 Task: Look for space in Nirasaki, Japan from 22nd June, 2023 to 30th June, 2023 for 2 adults in price range Rs.7000 to Rs.15000. Place can be entire place with 1  bedroom having 1 bed and 1 bathroom. Property type can be house, flat, guest house, hotel. Booking option can be shelf check-in. Required host language is English.
Action: Mouse moved to (448, 114)
Screenshot: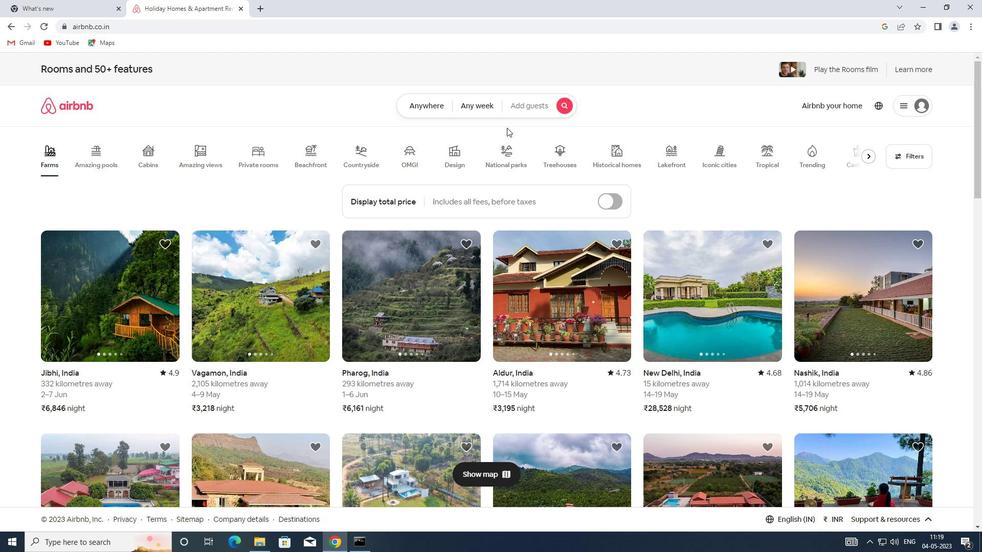 
Action: Mouse pressed left at (448, 114)
Screenshot: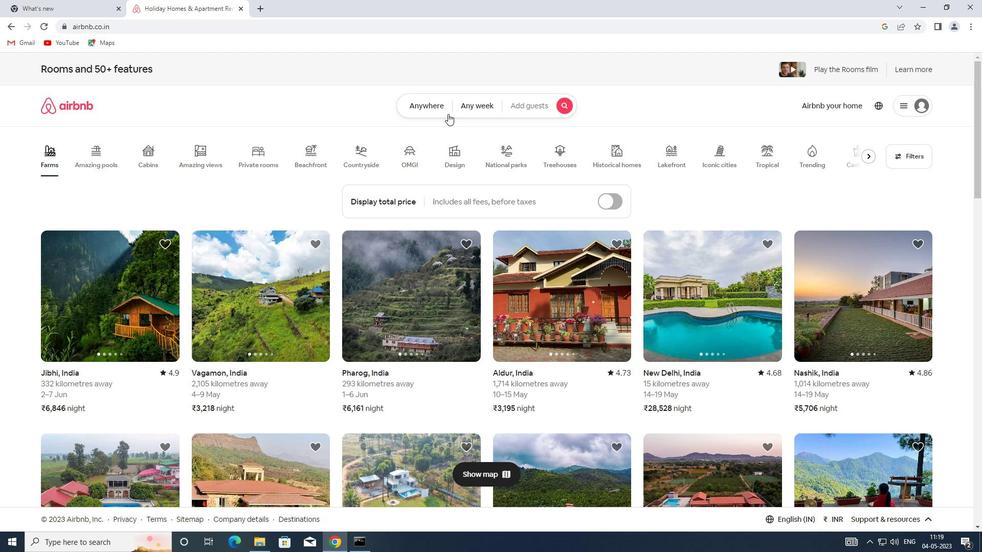 
Action: Mouse moved to (375, 147)
Screenshot: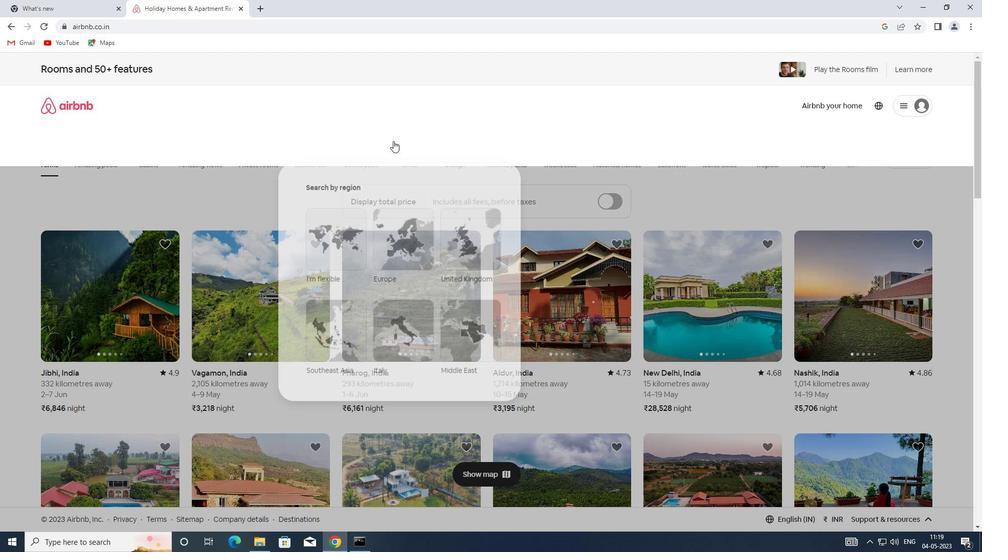 
Action: Mouse pressed left at (375, 147)
Screenshot: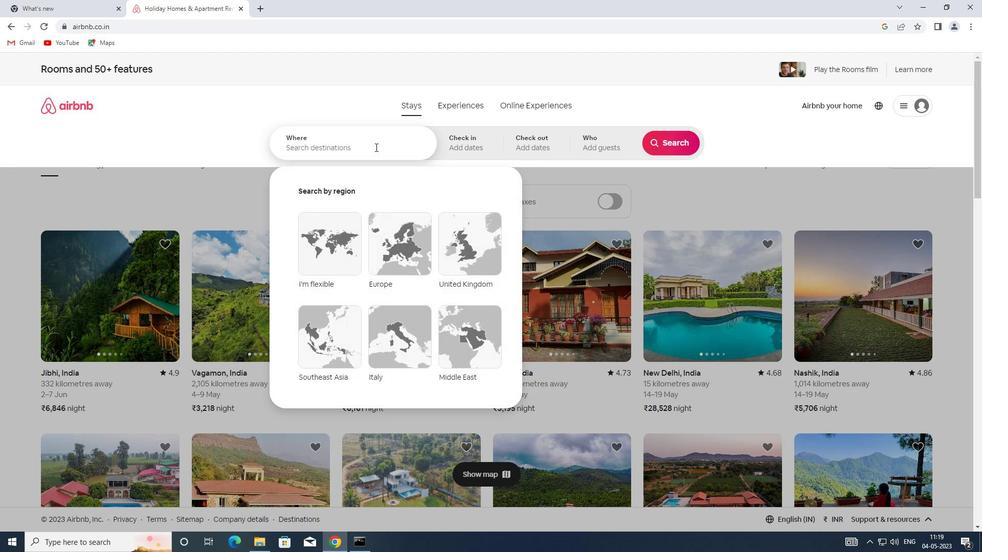 
Action: Key pressed <Key.shift>NIRASAKI,<Key.shift>JAPAN
Screenshot: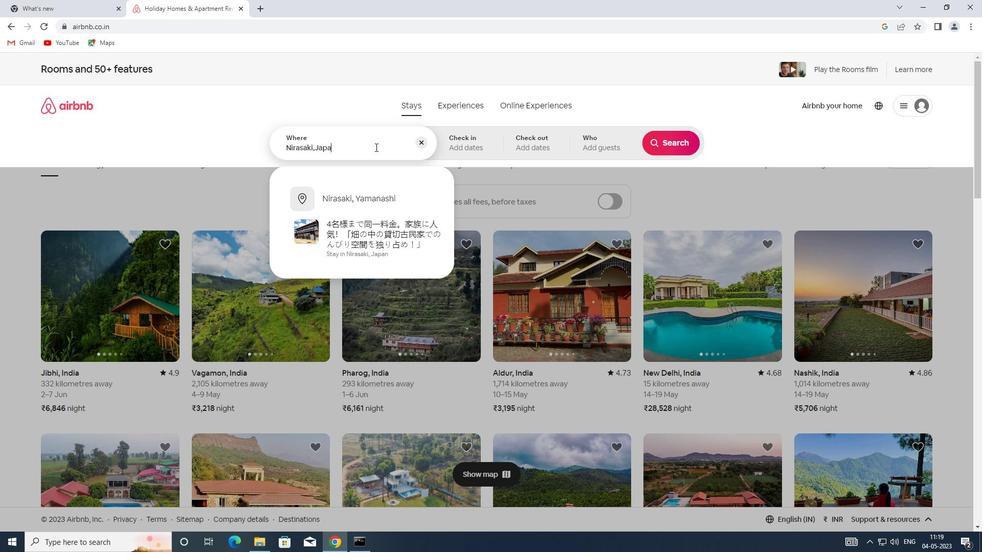 
Action: Mouse moved to (464, 141)
Screenshot: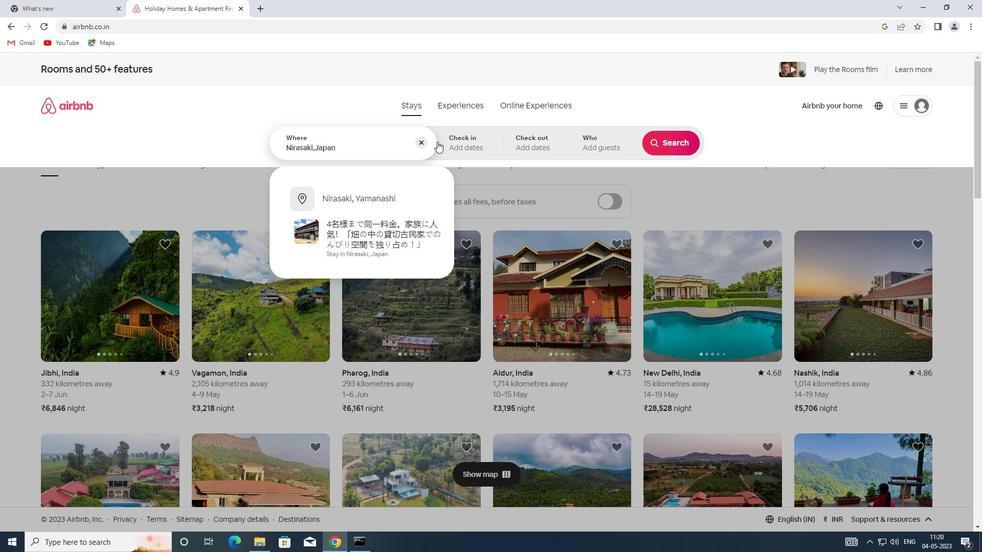 
Action: Mouse pressed left at (464, 141)
Screenshot: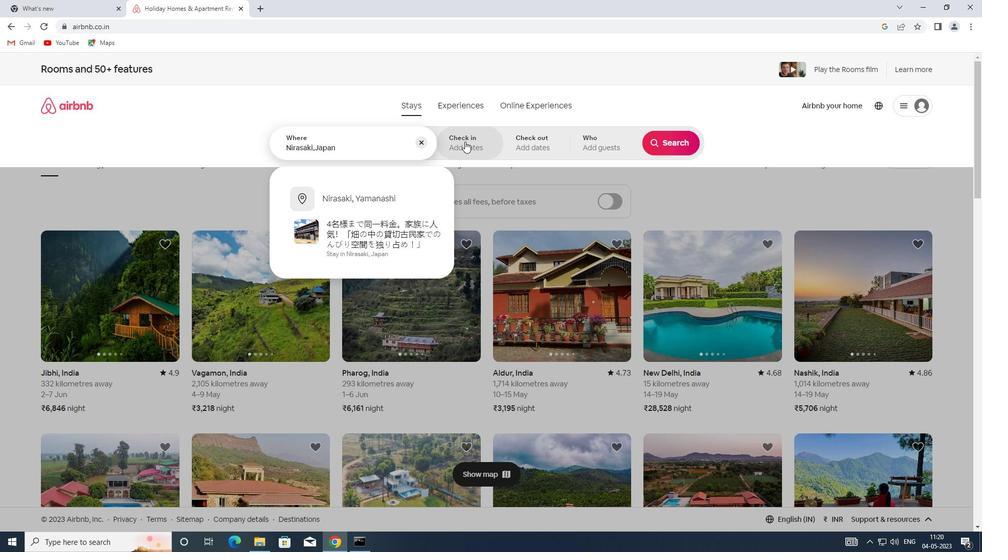 
Action: Mouse moved to (611, 347)
Screenshot: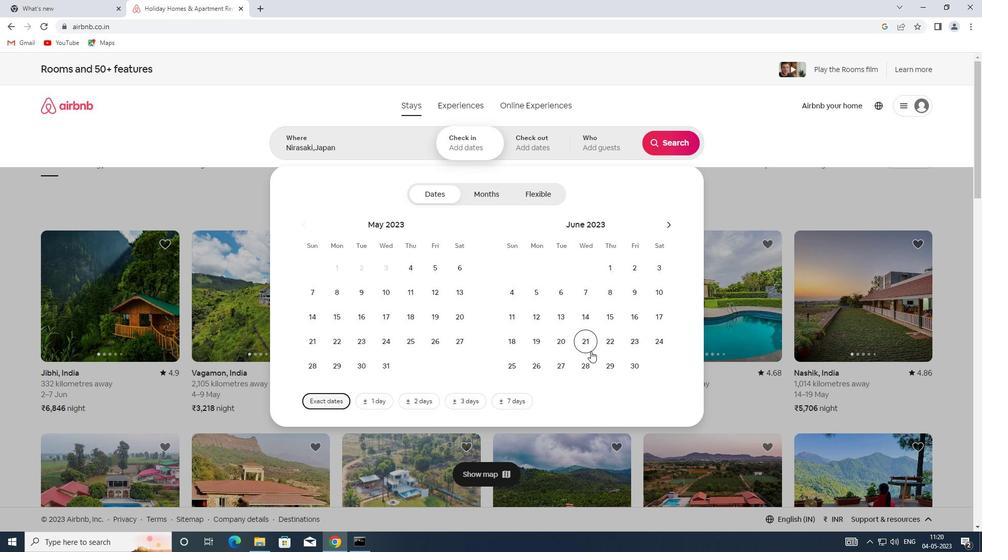 
Action: Mouse pressed left at (611, 347)
Screenshot: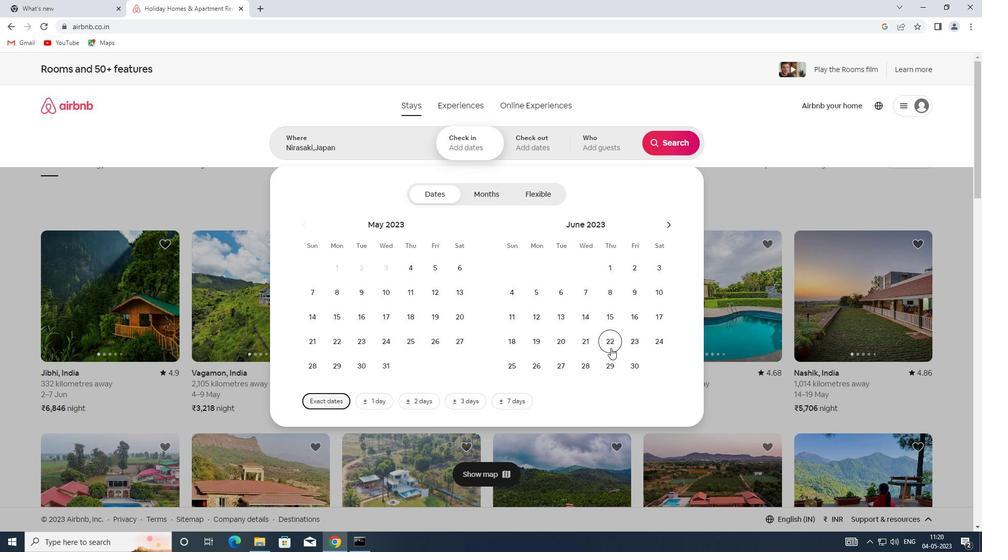 
Action: Mouse moved to (635, 366)
Screenshot: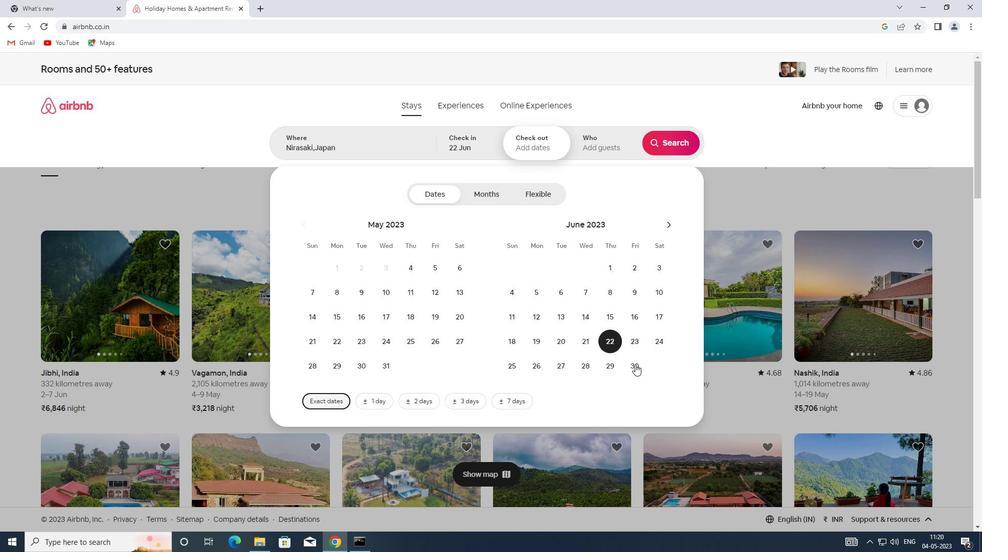 
Action: Mouse pressed left at (635, 366)
Screenshot: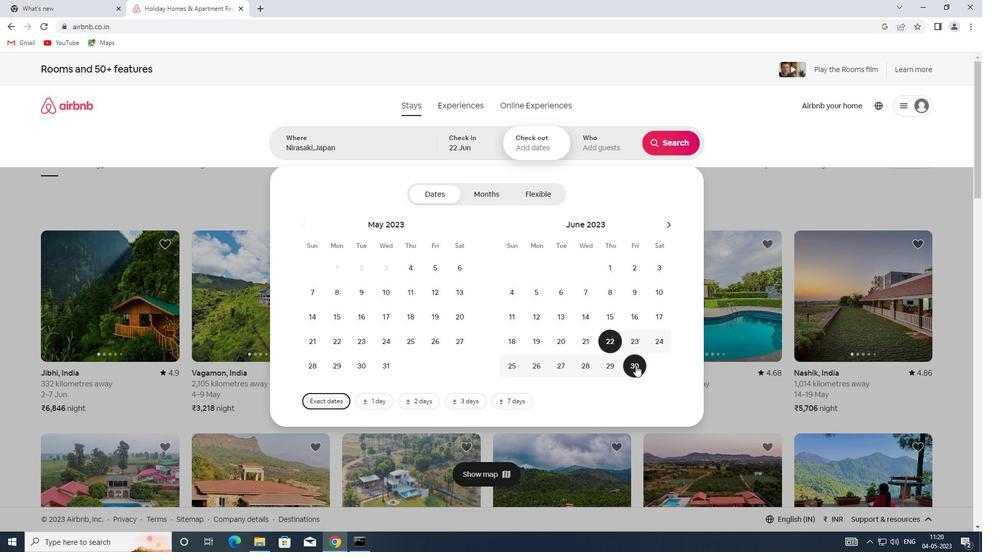 
Action: Mouse moved to (609, 149)
Screenshot: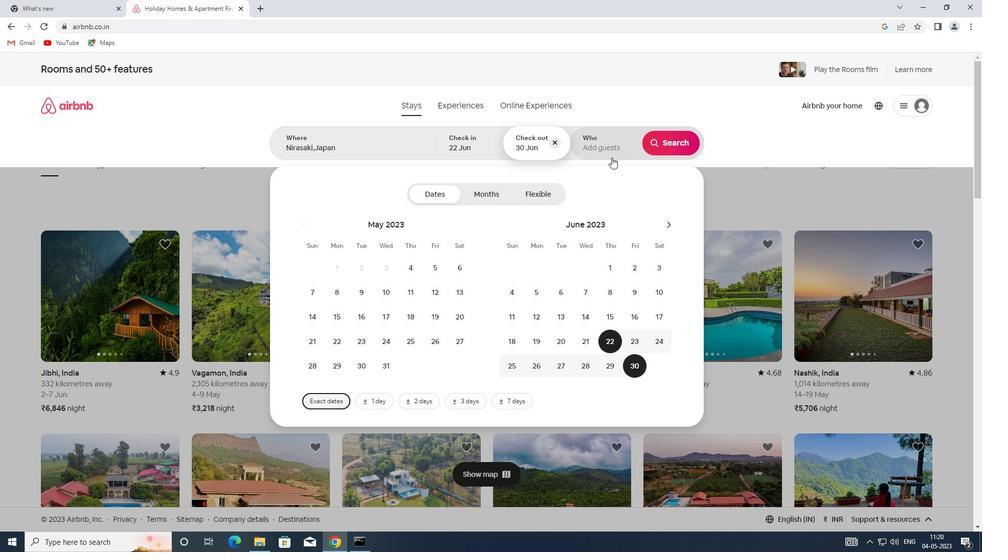 
Action: Mouse pressed left at (609, 149)
Screenshot: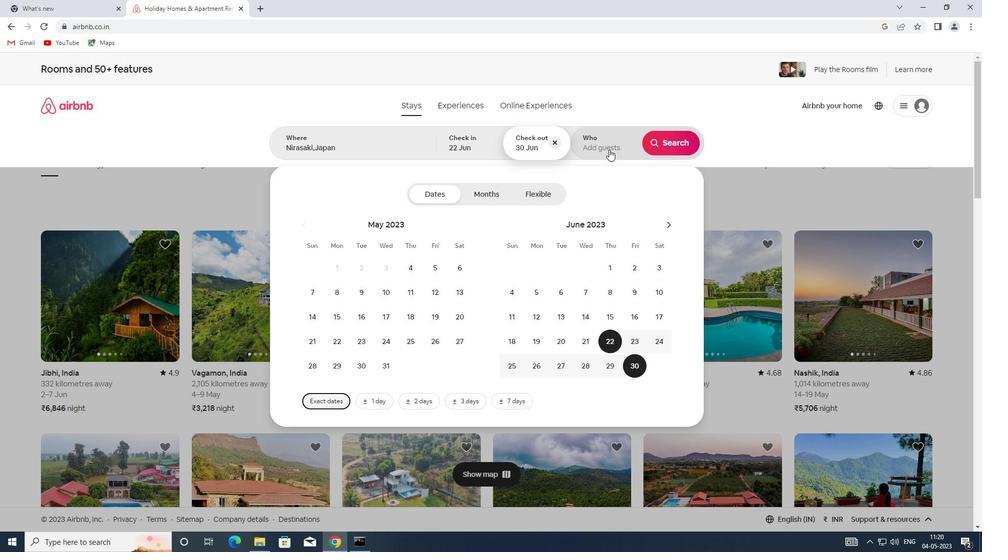 
Action: Mouse moved to (671, 198)
Screenshot: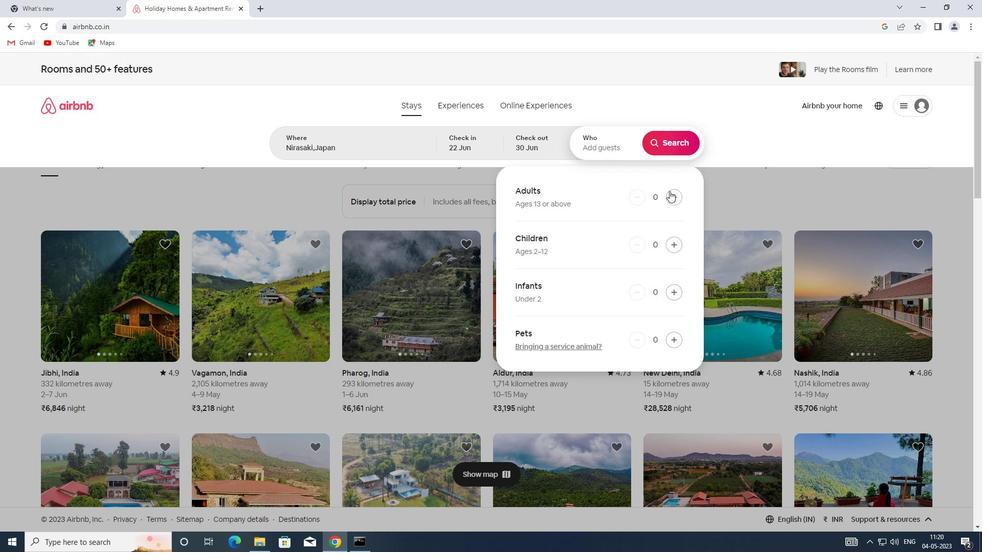 
Action: Mouse pressed left at (671, 198)
Screenshot: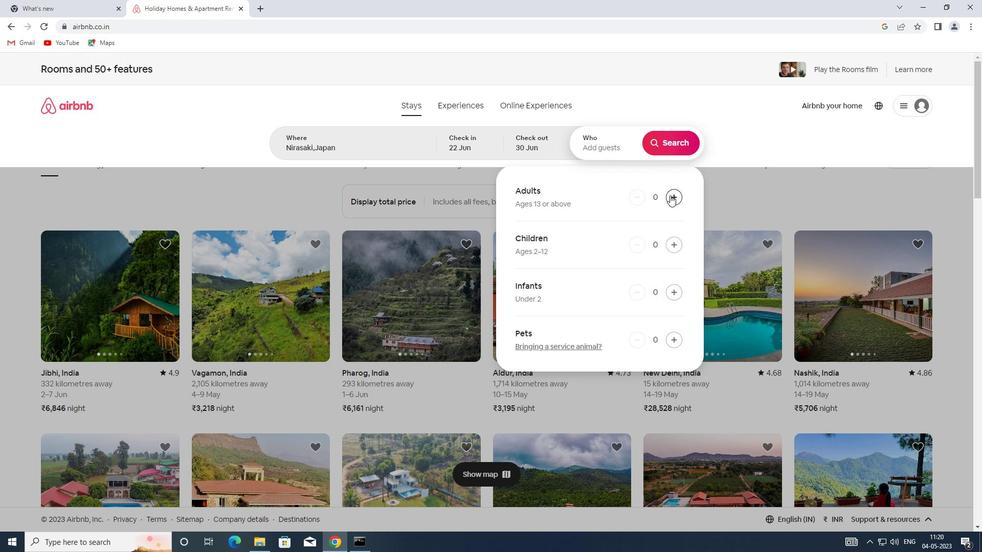 
Action: Mouse pressed left at (671, 198)
Screenshot: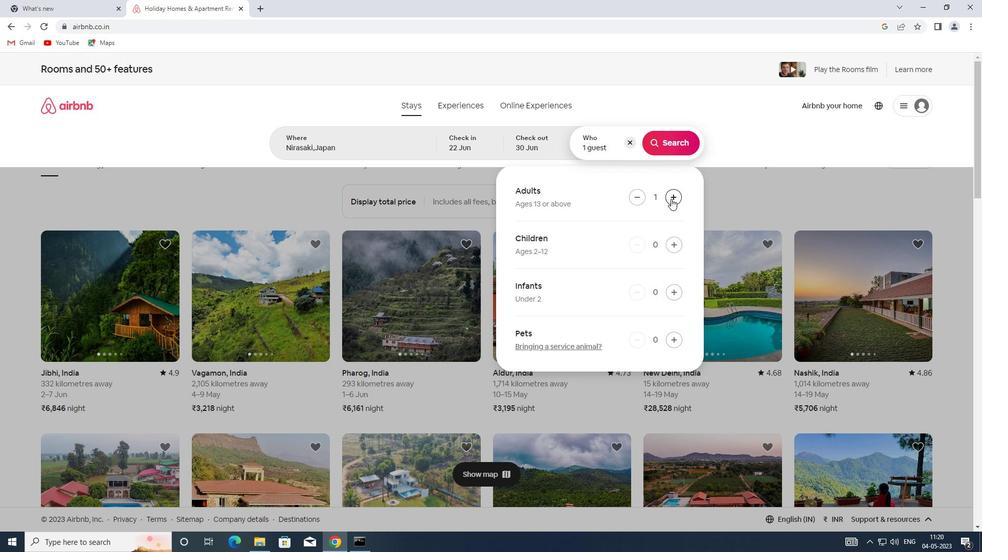 
Action: Mouse moved to (669, 144)
Screenshot: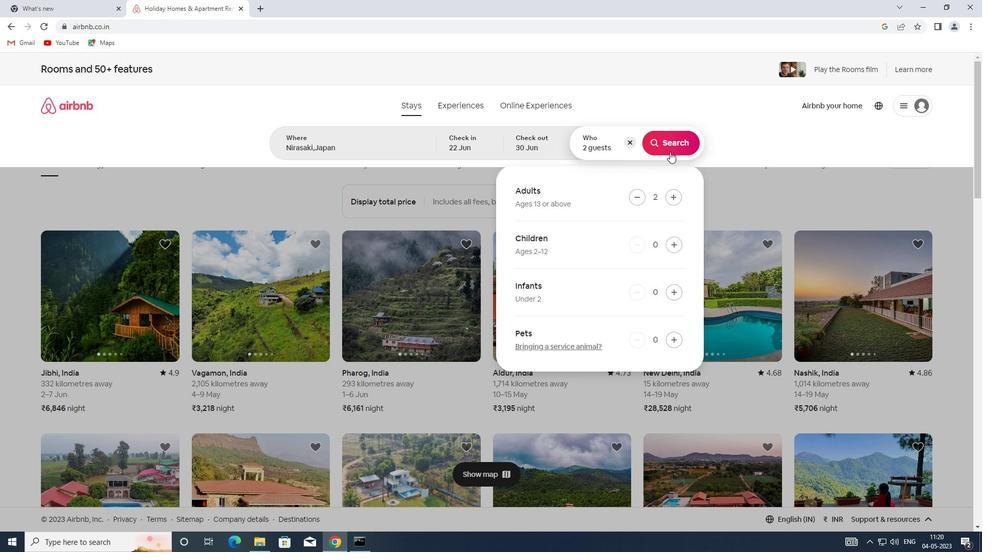 
Action: Mouse pressed left at (669, 144)
Screenshot: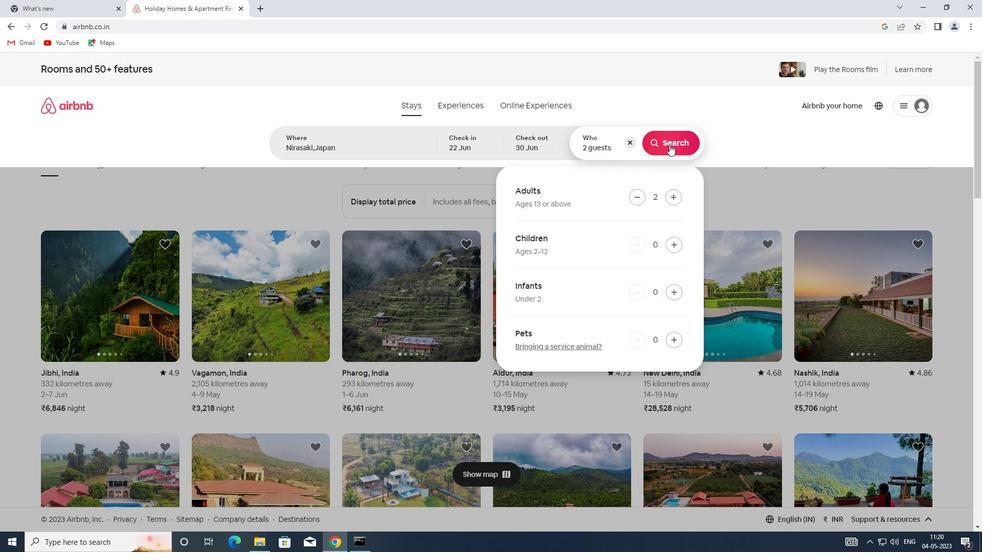 
Action: Mouse moved to (937, 112)
Screenshot: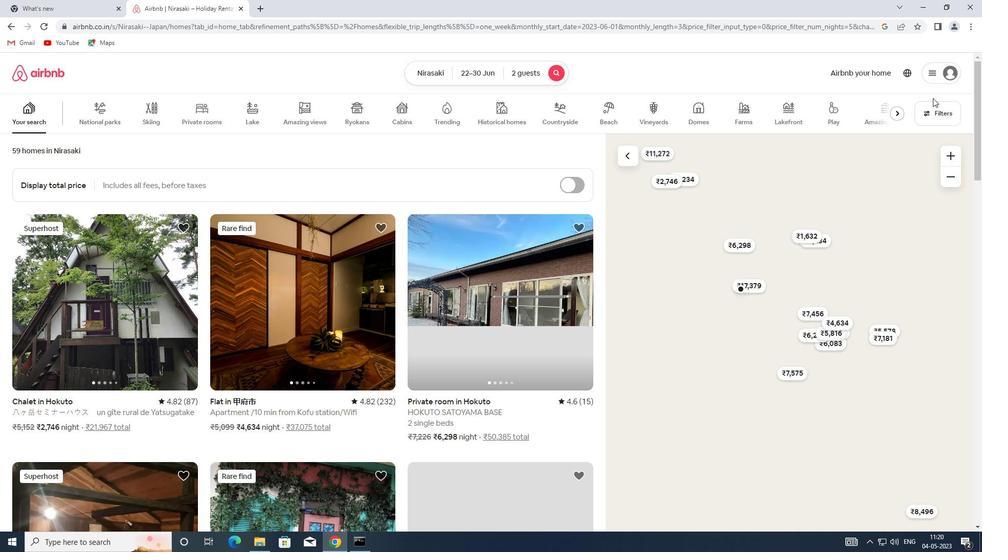 
Action: Mouse pressed left at (937, 112)
Screenshot: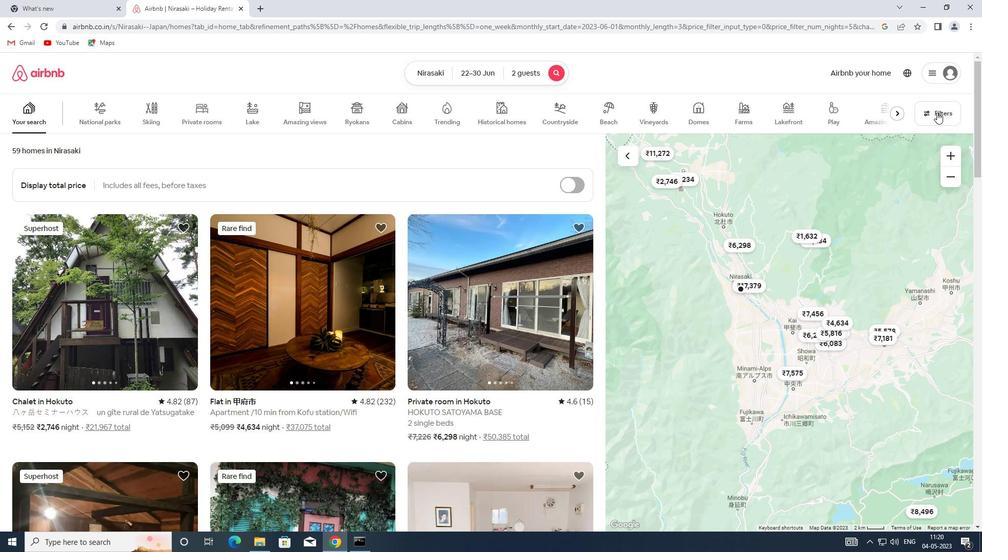 
Action: Mouse moved to (371, 243)
Screenshot: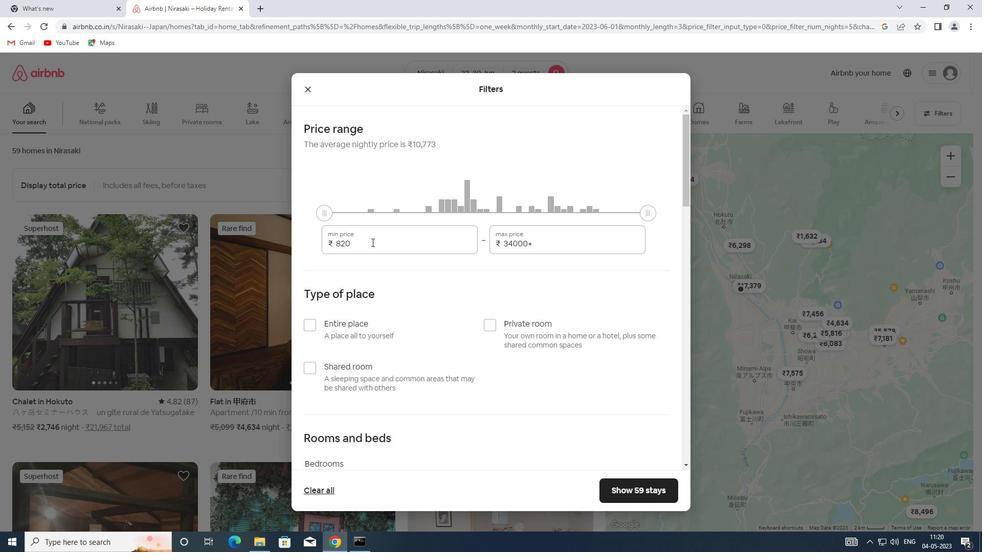 
Action: Mouse pressed left at (371, 243)
Screenshot: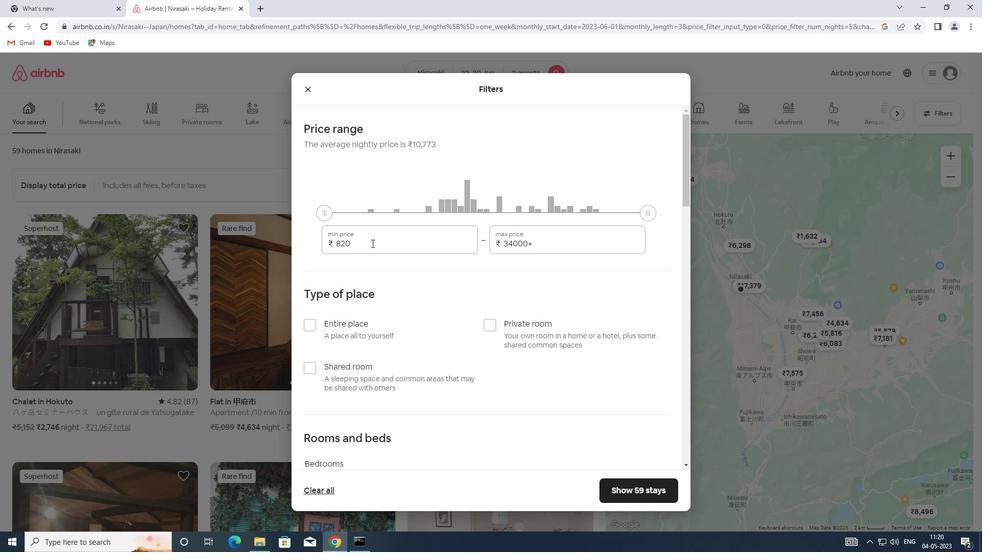 
Action: Mouse moved to (303, 242)
Screenshot: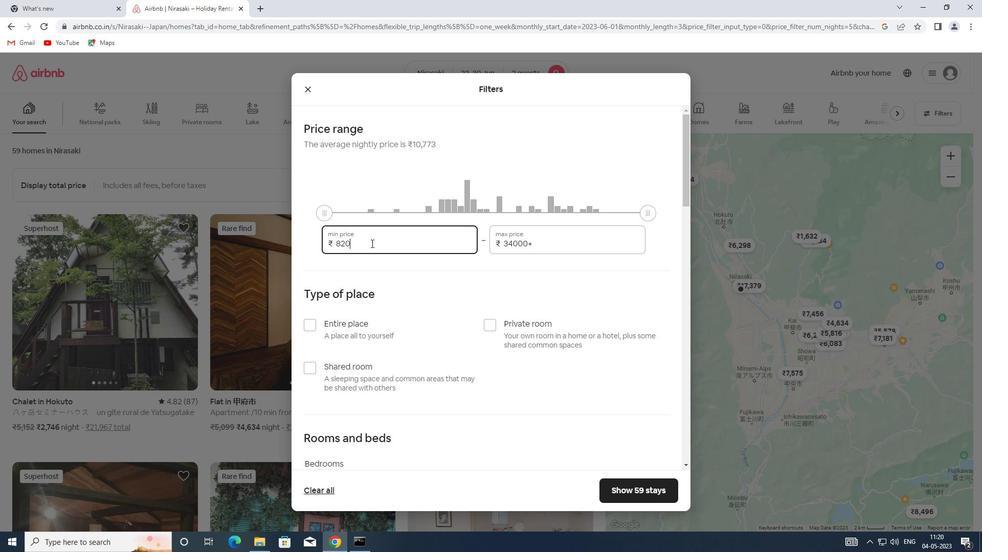 
Action: Key pressed 7000
Screenshot: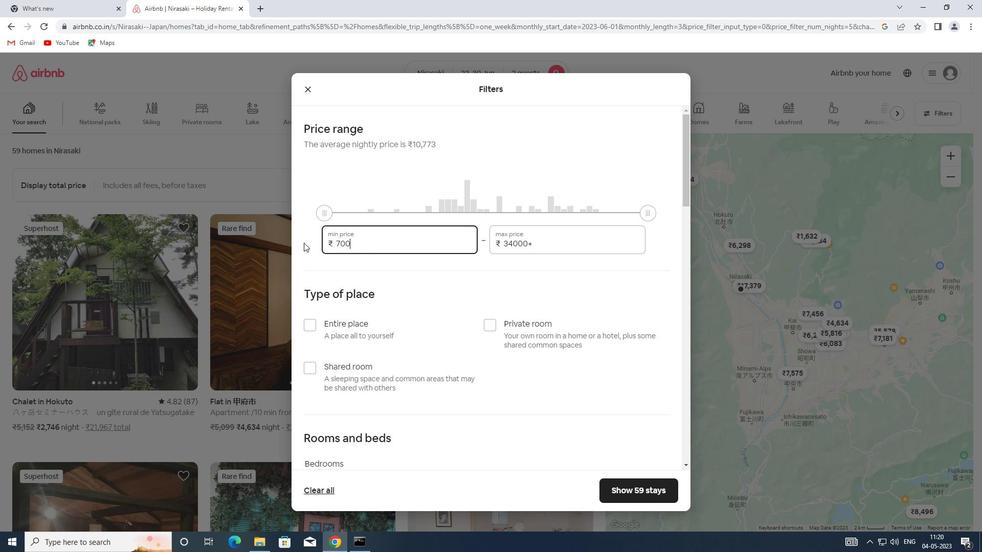 
Action: Mouse moved to (543, 244)
Screenshot: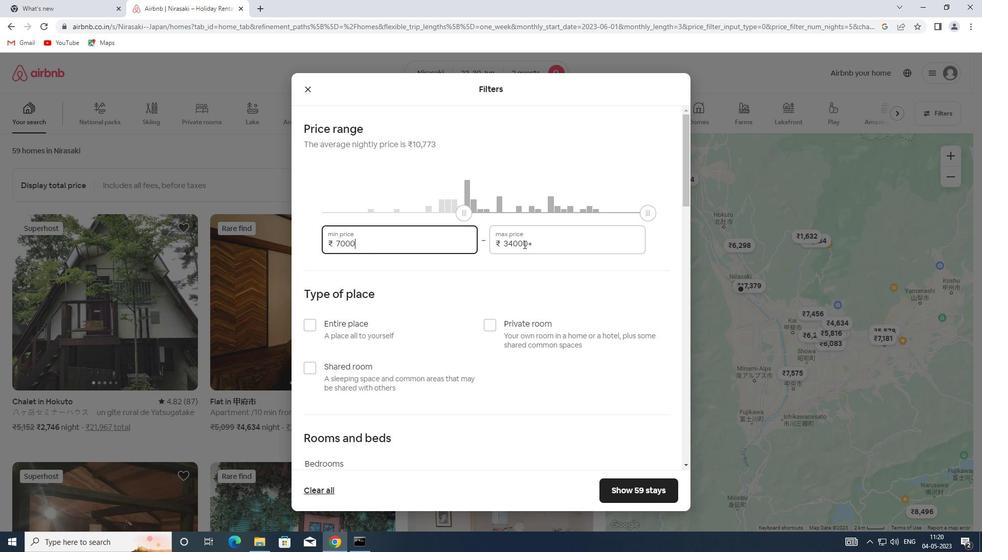 
Action: Mouse pressed left at (543, 244)
Screenshot: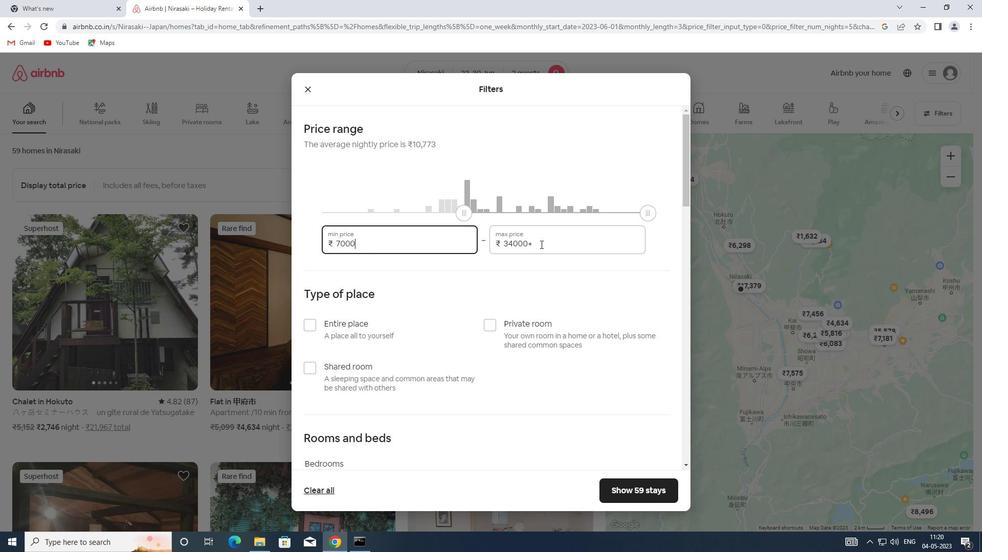 
Action: Mouse moved to (458, 243)
Screenshot: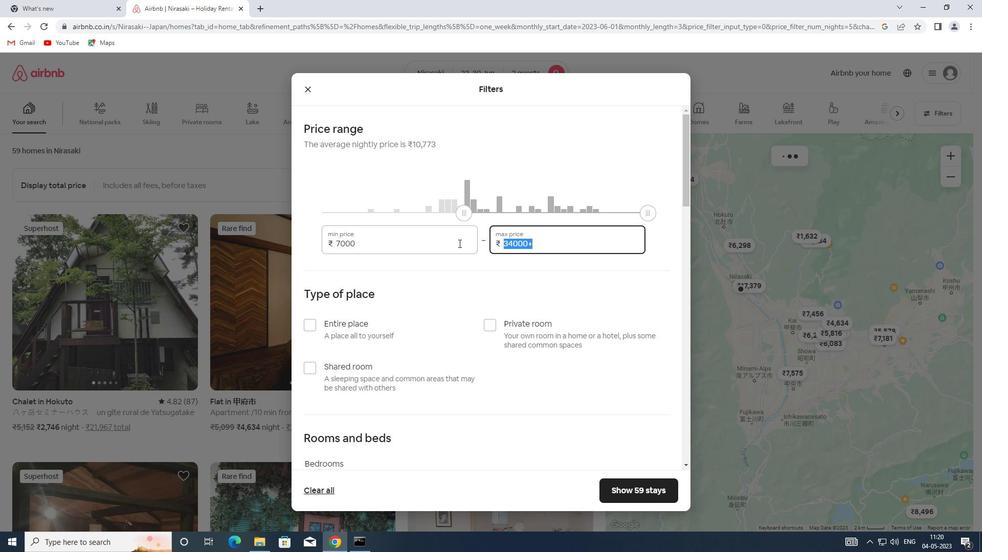 
Action: Key pressed 15000
Screenshot: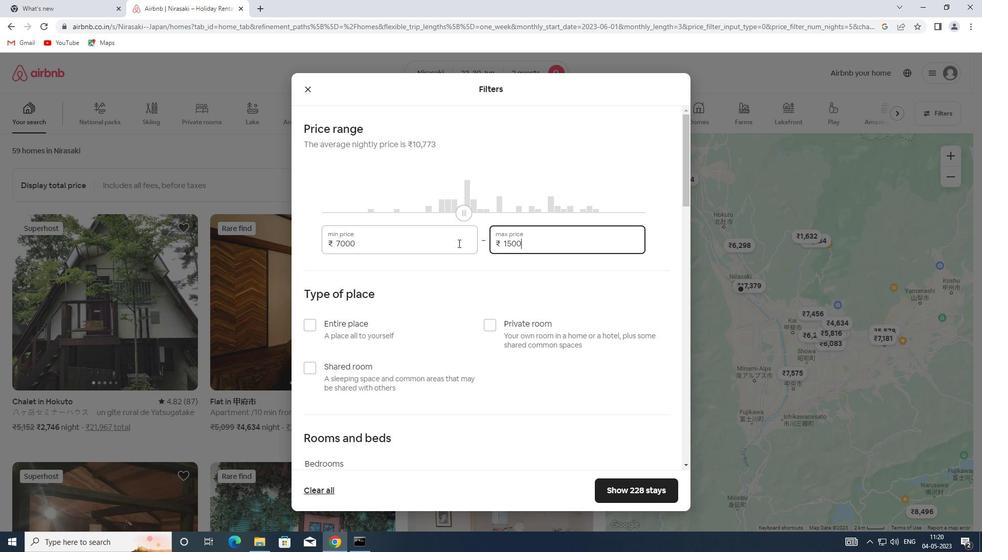 
Action: Mouse scrolled (458, 242) with delta (0, 0)
Screenshot: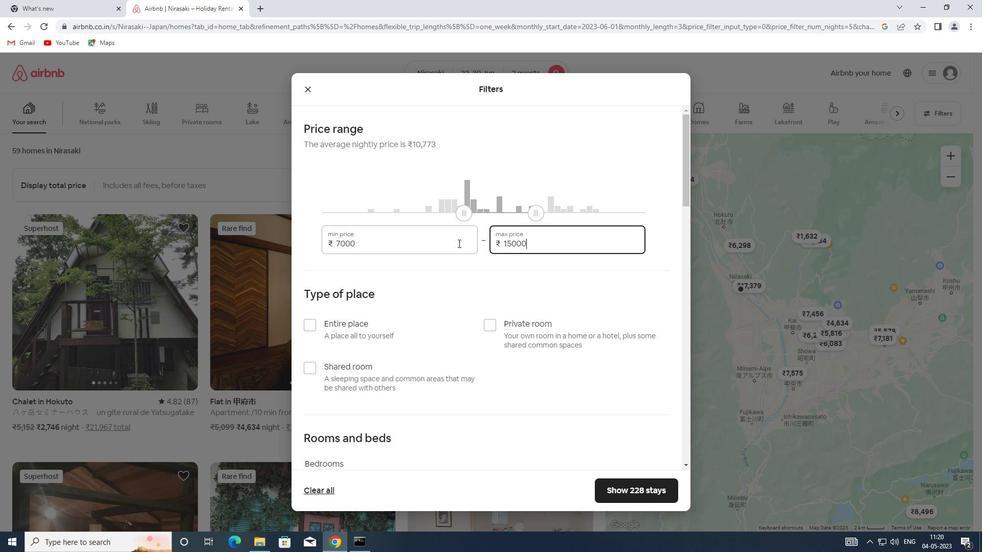 
Action: Mouse moved to (353, 280)
Screenshot: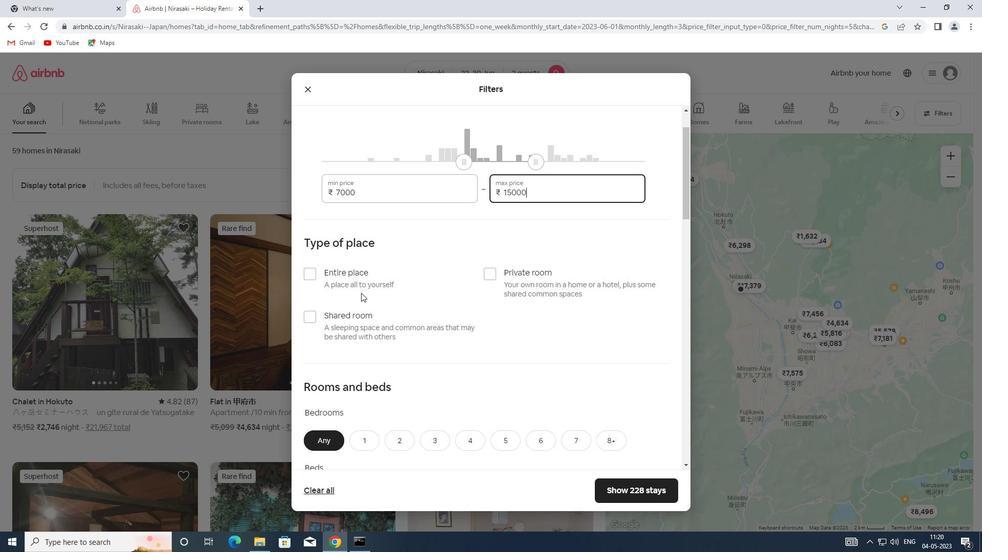 
Action: Mouse pressed left at (353, 280)
Screenshot: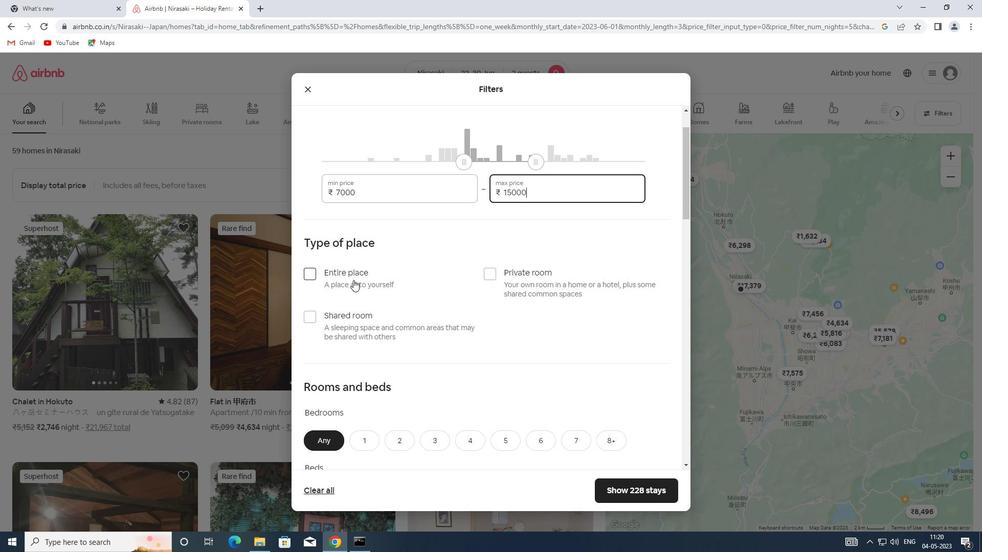 
Action: Mouse scrolled (353, 279) with delta (0, 0)
Screenshot: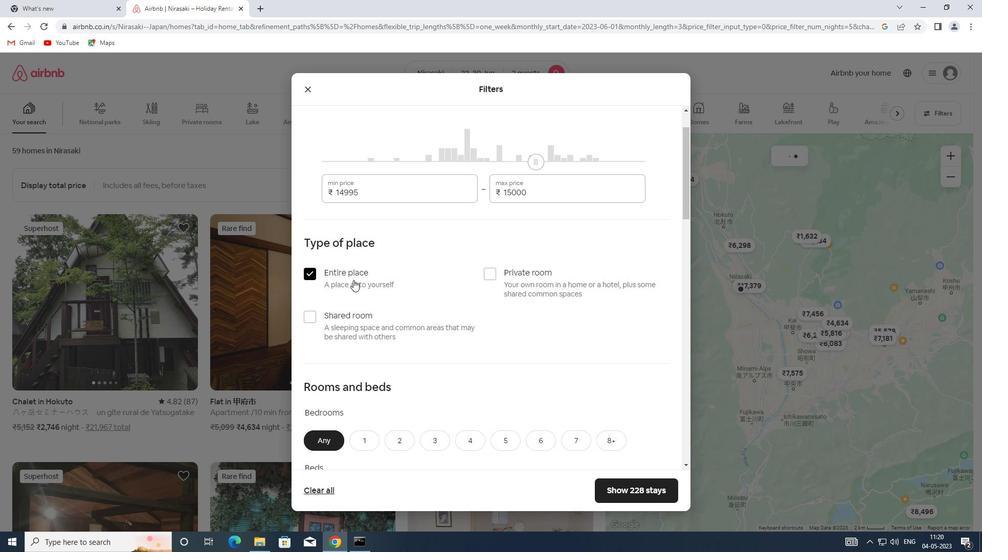 
Action: Mouse scrolled (353, 279) with delta (0, 0)
Screenshot: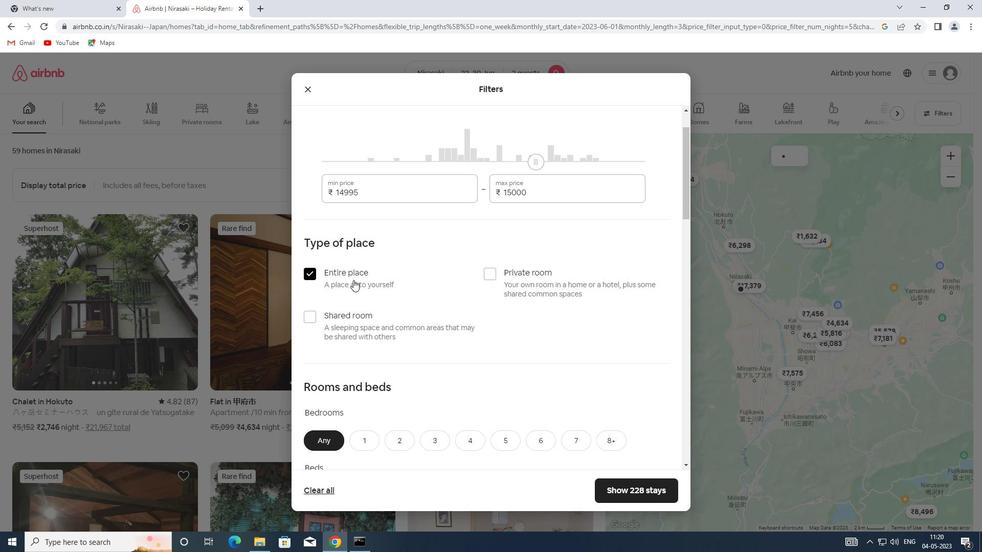 
Action: Mouse scrolled (353, 279) with delta (0, 0)
Screenshot: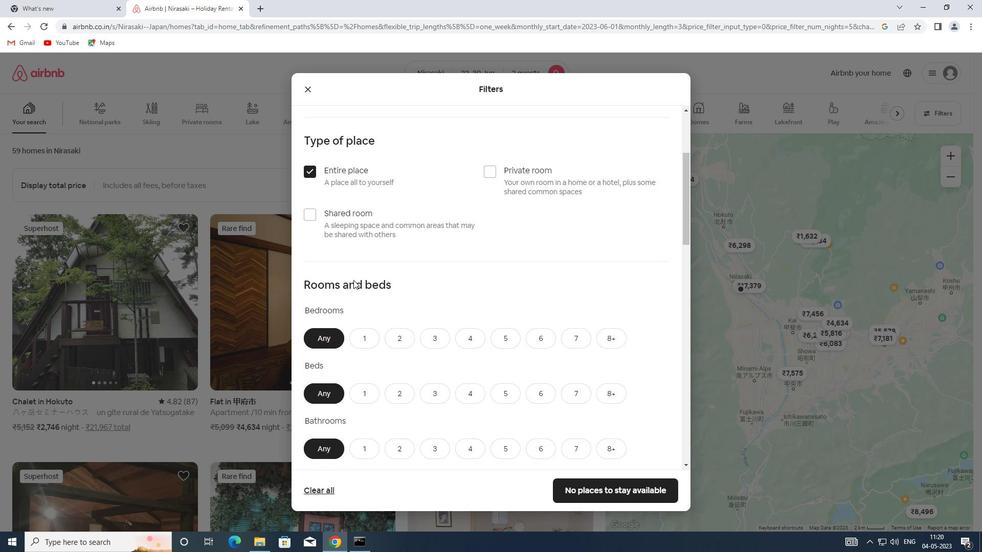 
Action: Mouse moved to (367, 289)
Screenshot: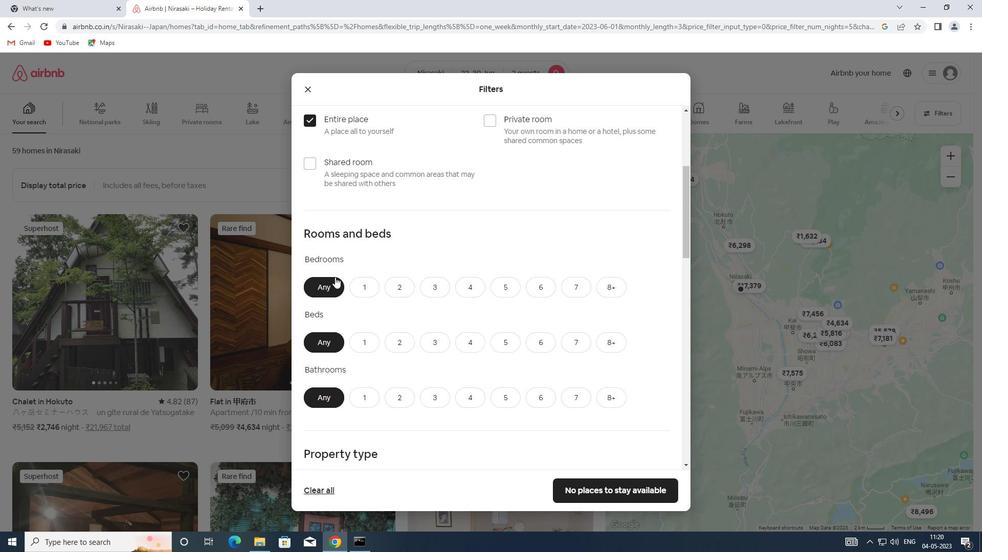 
Action: Mouse pressed left at (367, 289)
Screenshot: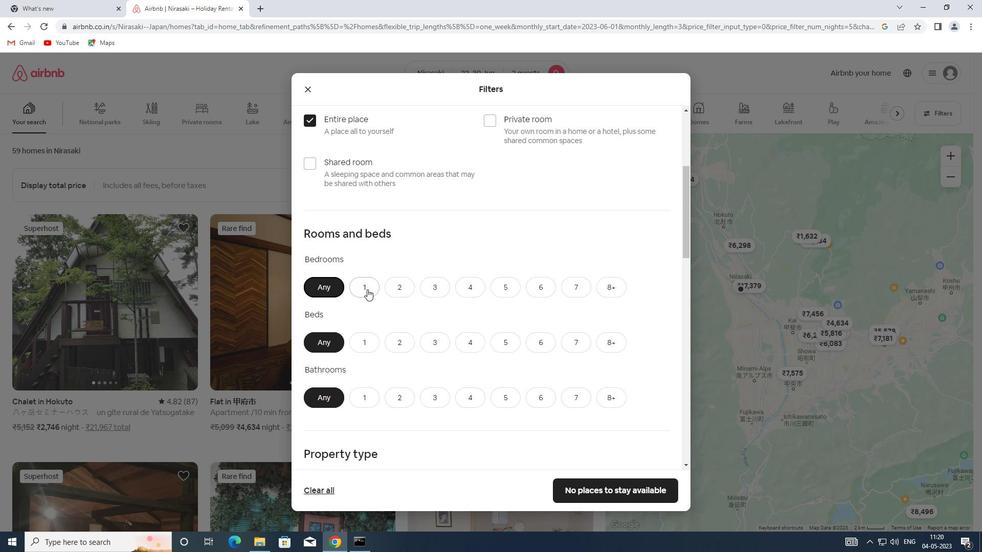 
Action: Mouse moved to (365, 341)
Screenshot: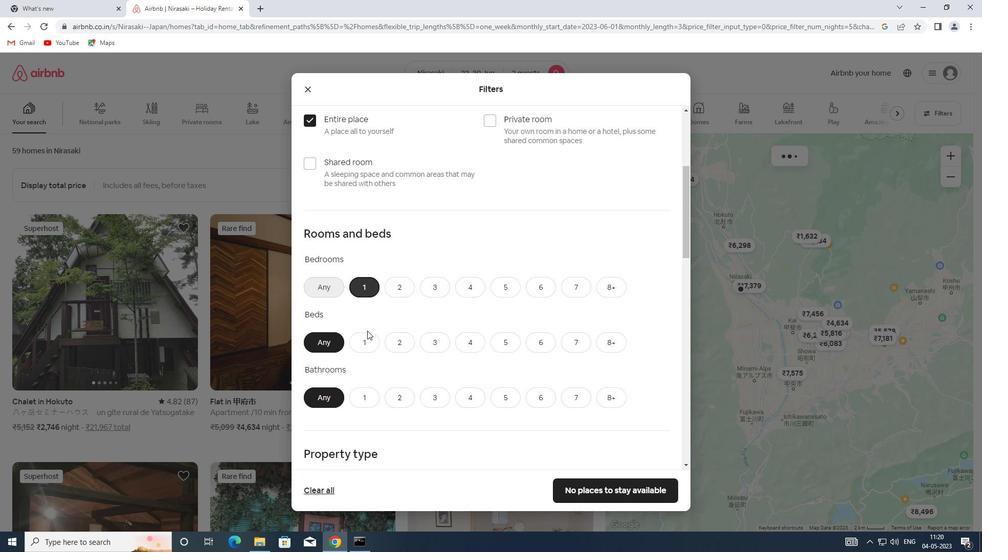 
Action: Mouse pressed left at (365, 341)
Screenshot: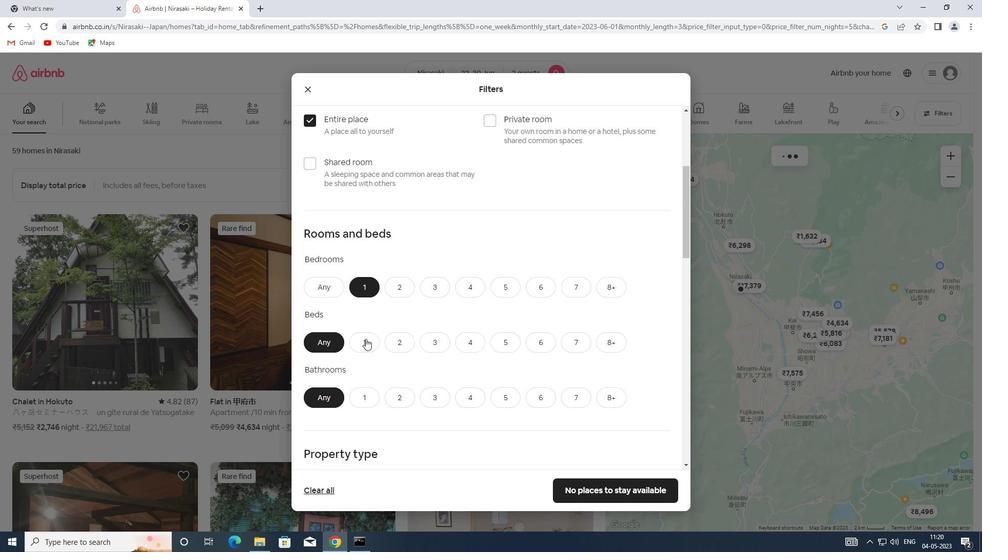
Action: Mouse moved to (368, 397)
Screenshot: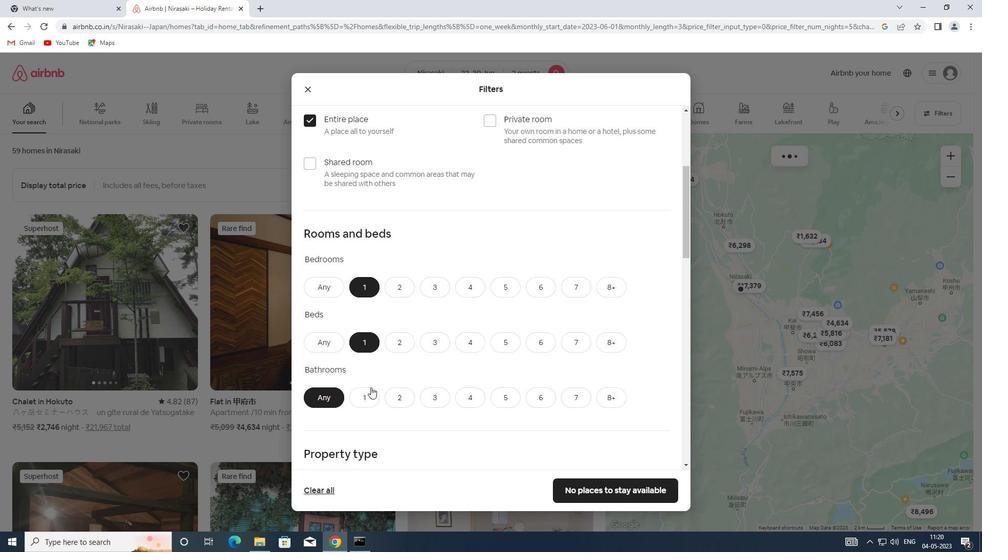
Action: Mouse pressed left at (368, 397)
Screenshot: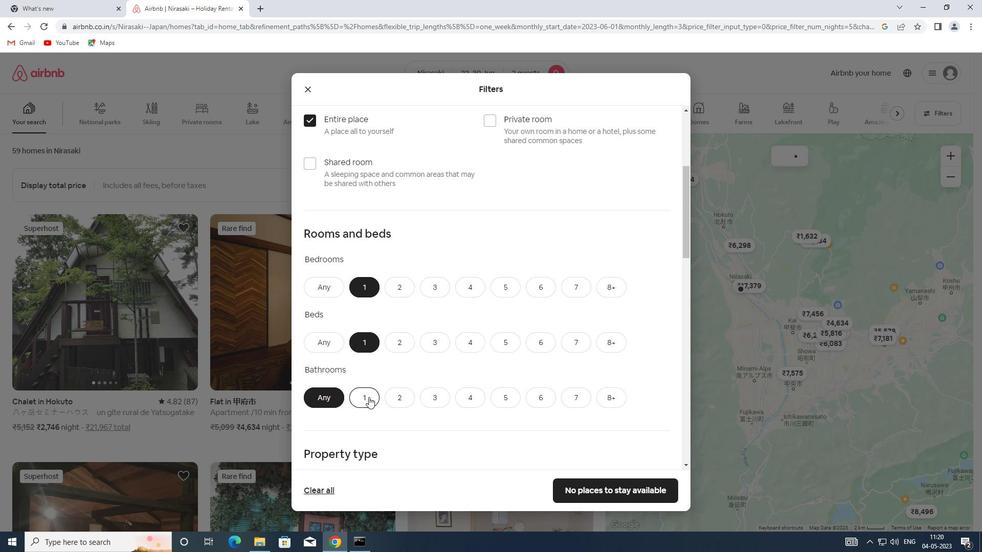 
Action: Mouse moved to (368, 394)
Screenshot: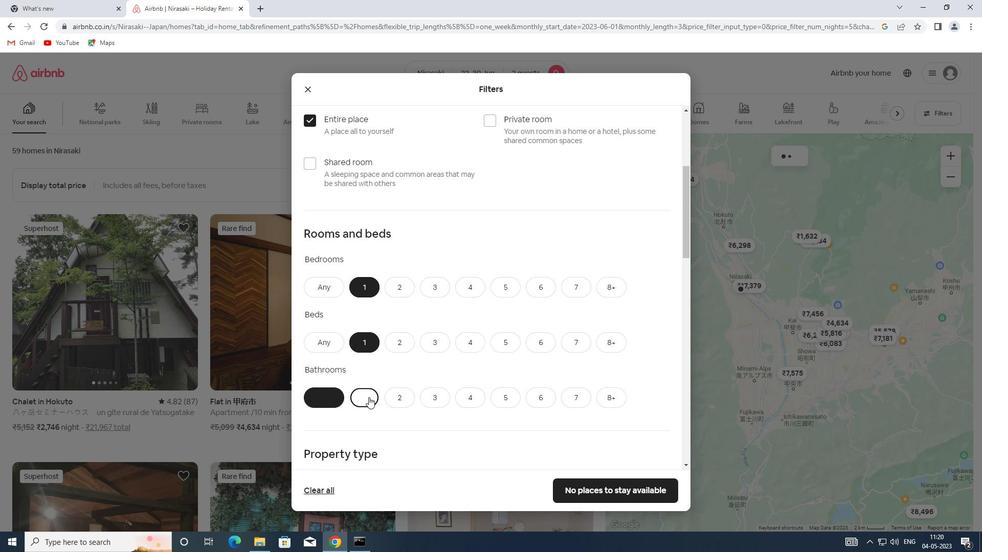
Action: Mouse scrolled (368, 394) with delta (0, 0)
Screenshot: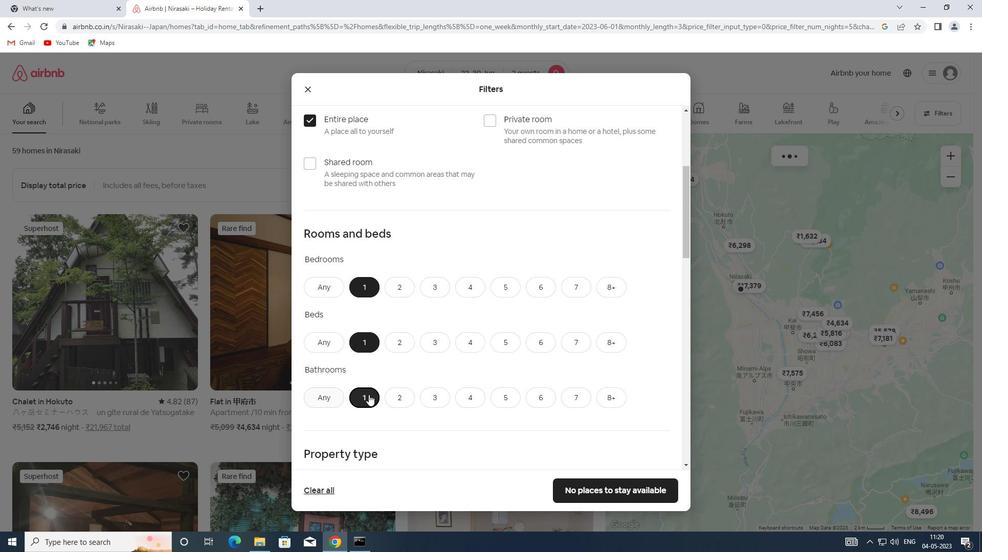 
Action: Mouse scrolled (368, 394) with delta (0, 0)
Screenshot: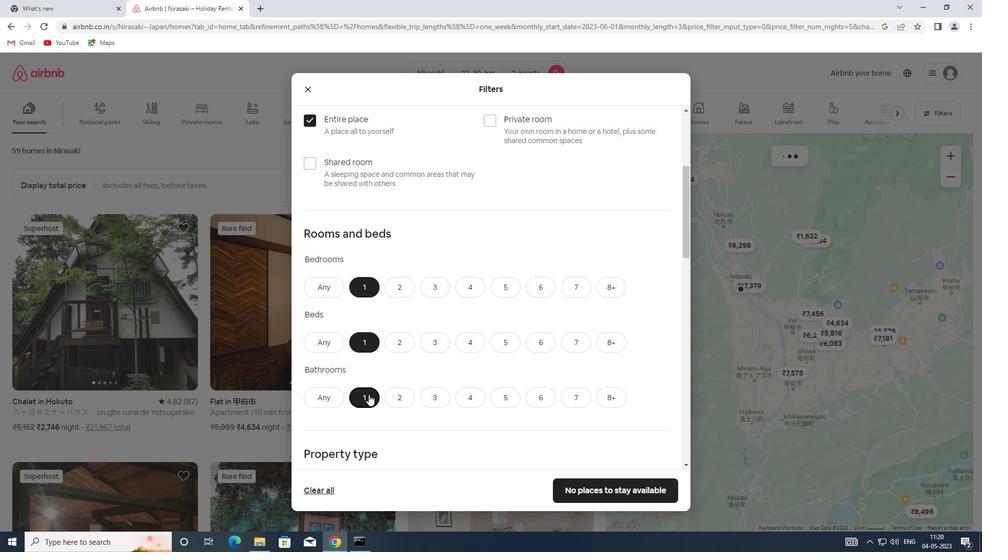 
Action: Mouse scrolled (368, 394) with delta (0, 0)
Screenshot: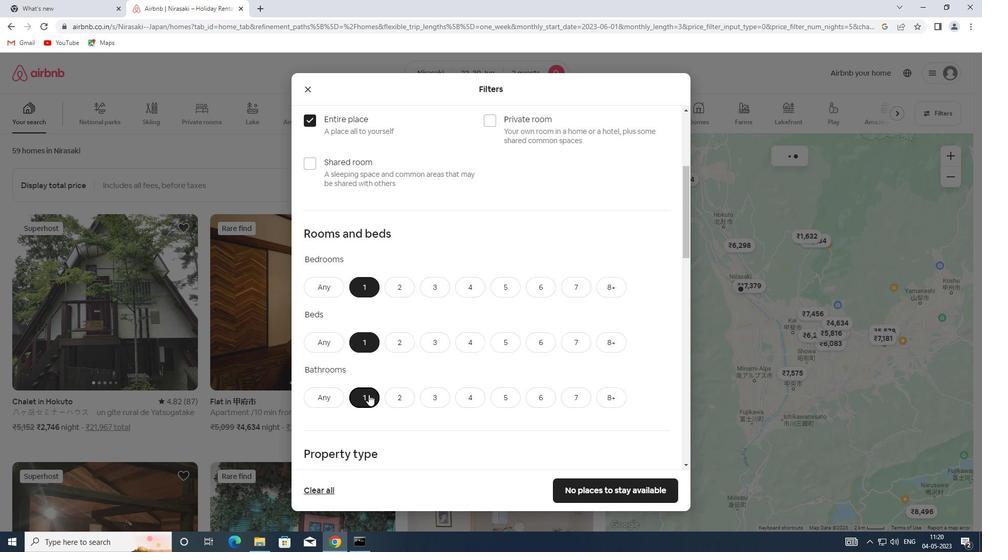 
Action: Mouse moved to (360, 379)
Screenshot: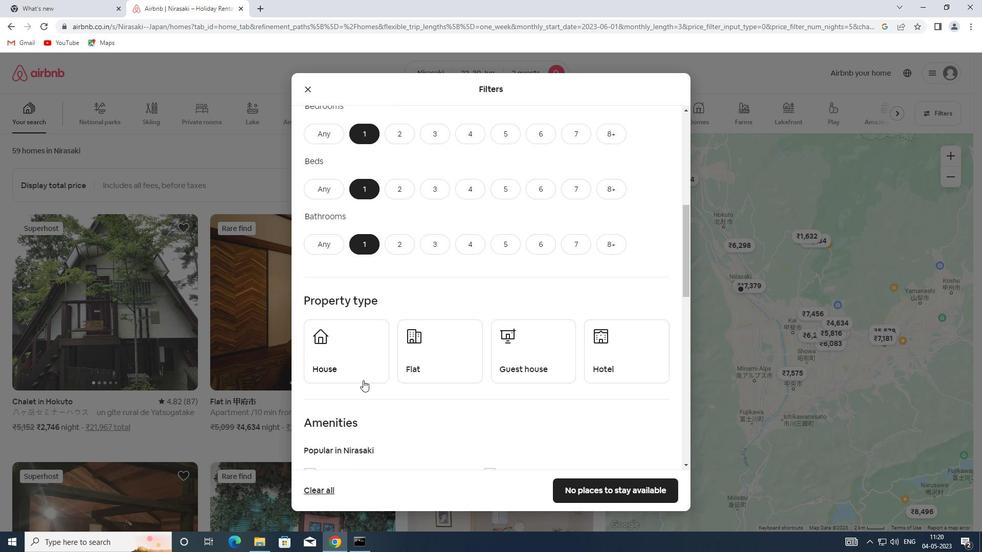 
Action: Mouse pressed left at (360, 379)
Screenshot: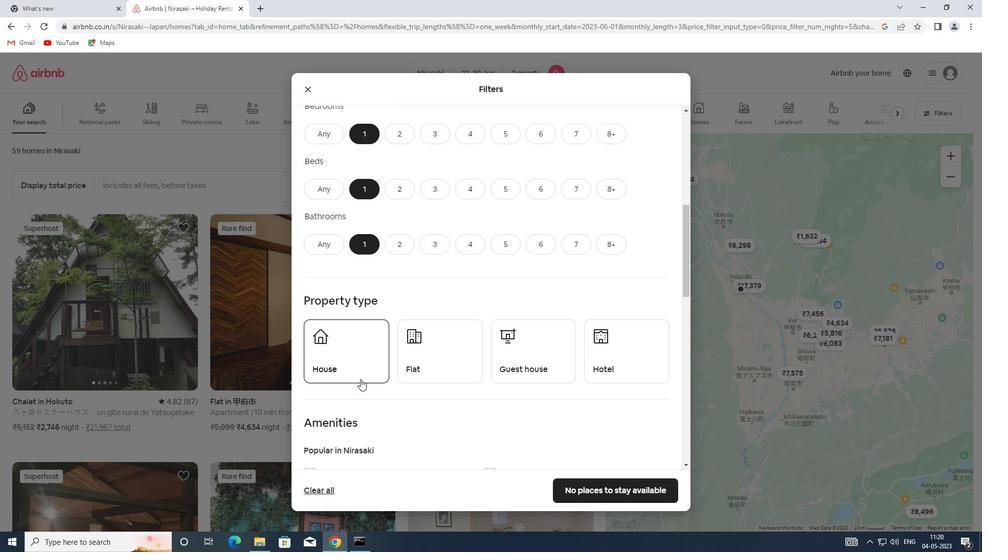 
Action: Mouse moved to (436, 367)
Screenshot: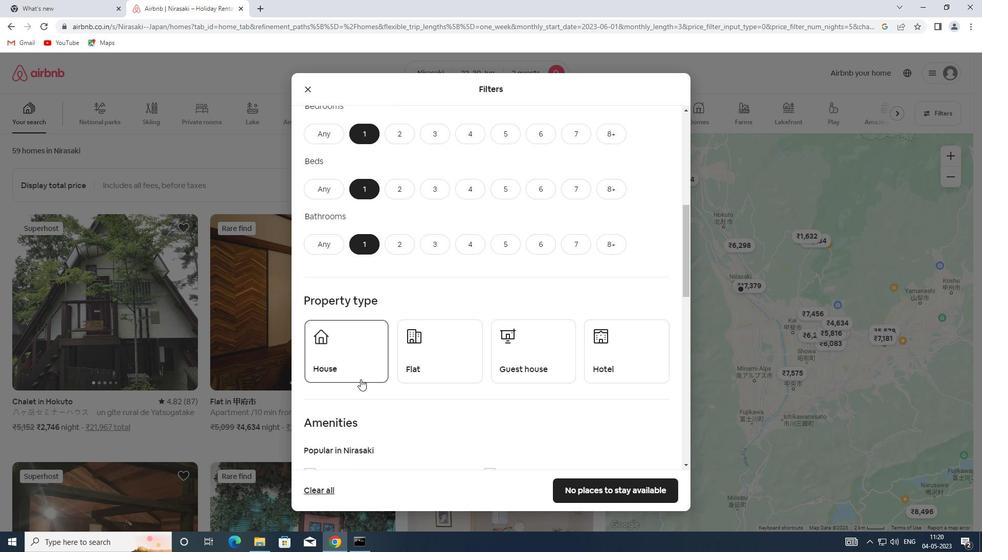 
Action: Mouse pressed left at (436, 367)
Screenshot: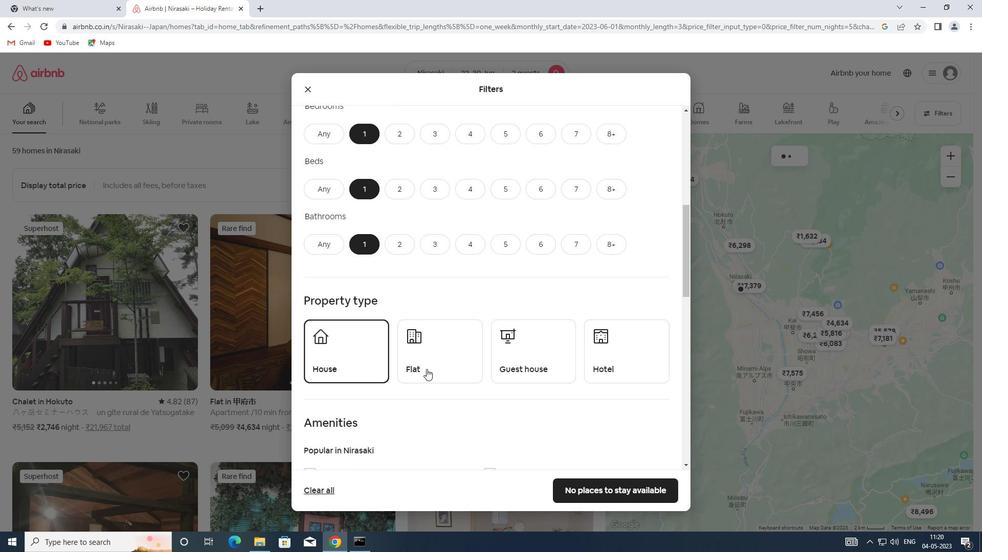 
Action: Mouse moved to (513, 364)
Screenshot: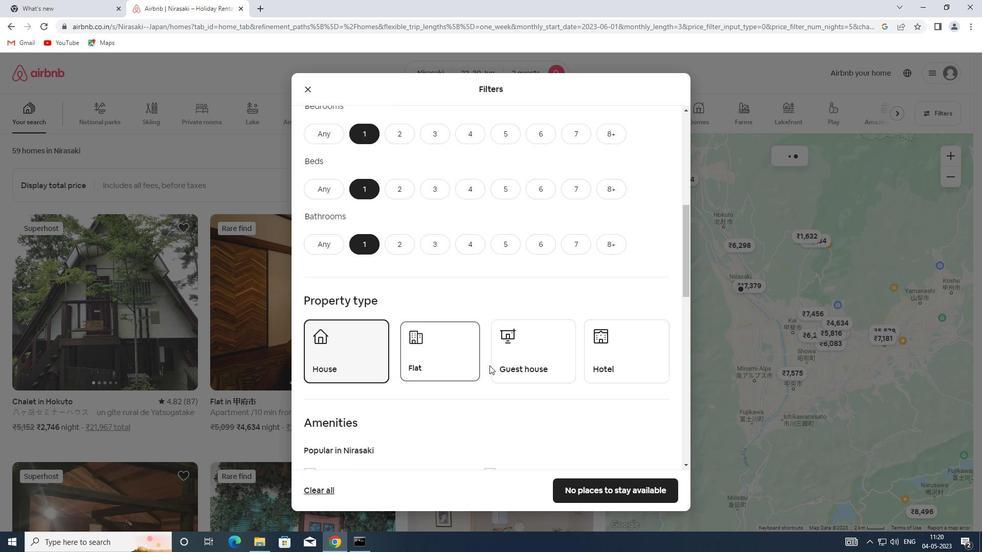 
Action: Mouse pressed left at (513, 364)
Screenshot: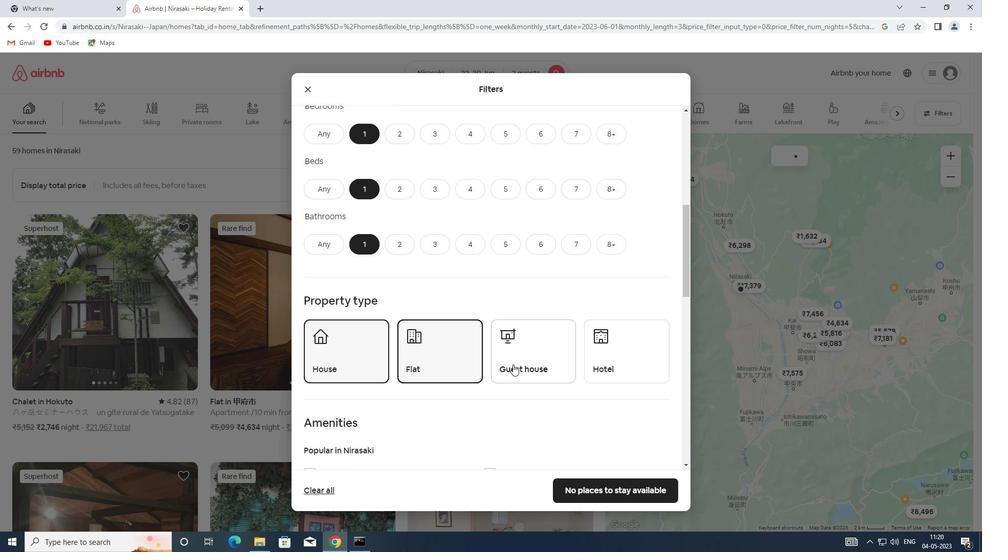 
Action: Mouse moved to (624, 362)
Screenshot: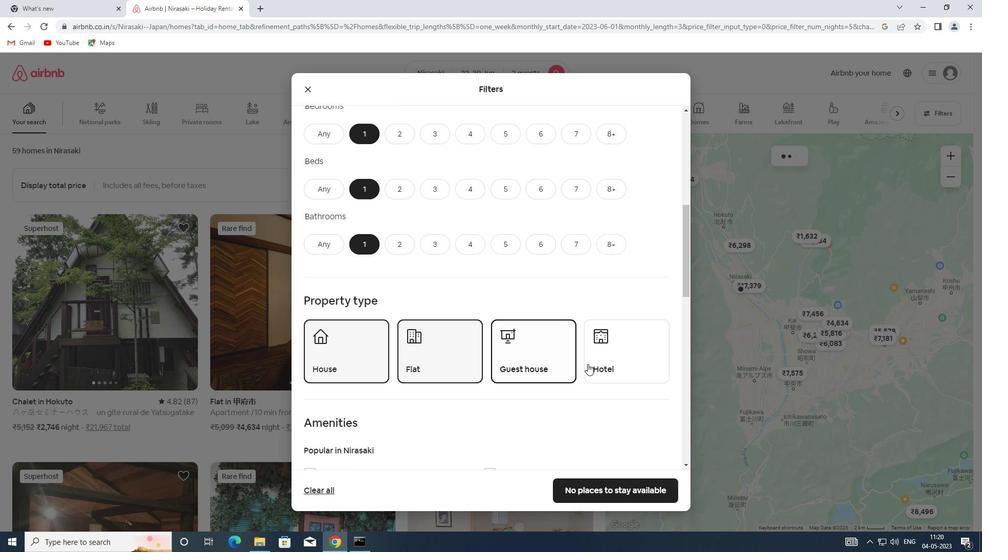 
Action: Mouse pressed left at (624, 362)
Screenshot: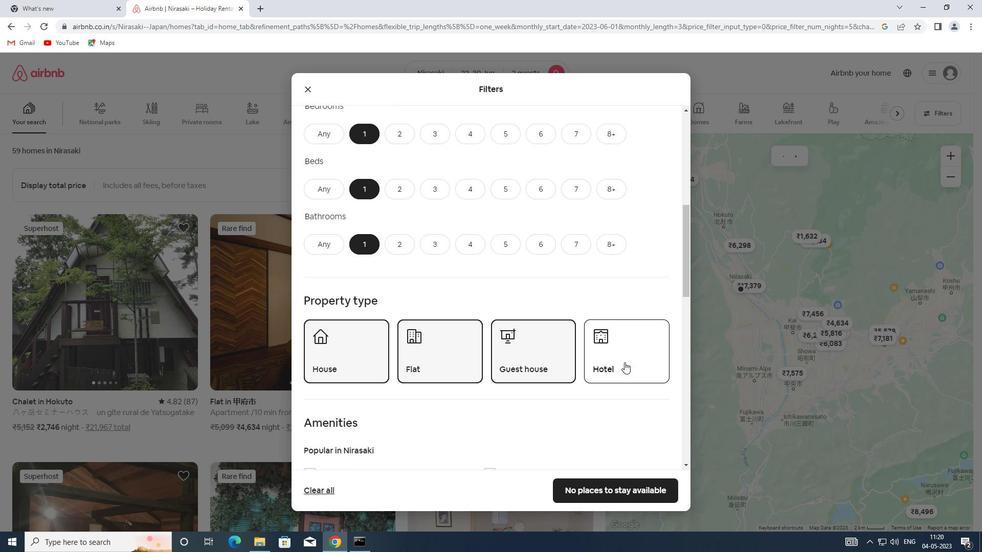 
Action: Mouse scrolled (624, 362) with delta (0, 0)
Screenshot: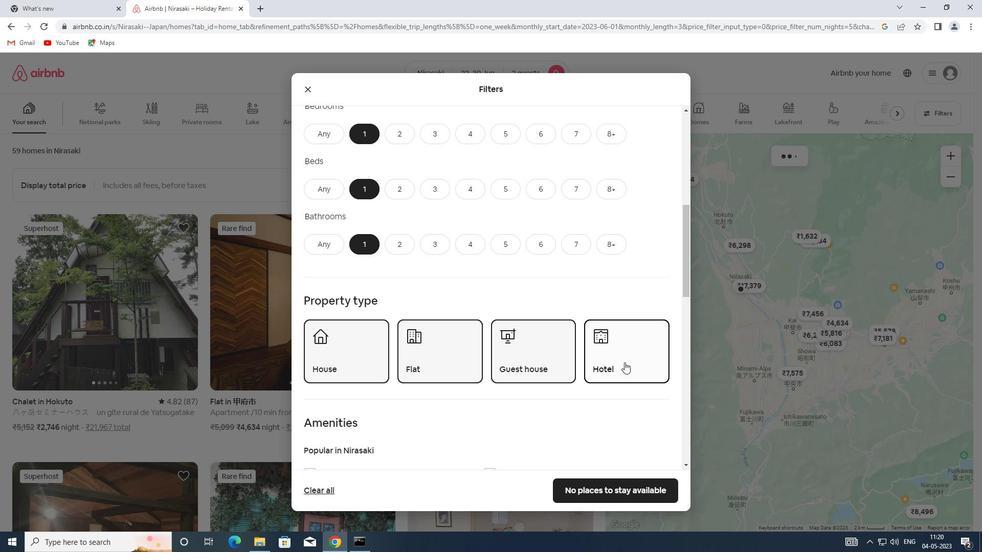 
Action: Mouse scrolled (624, 362) with delta (0, 0)
Screenshot: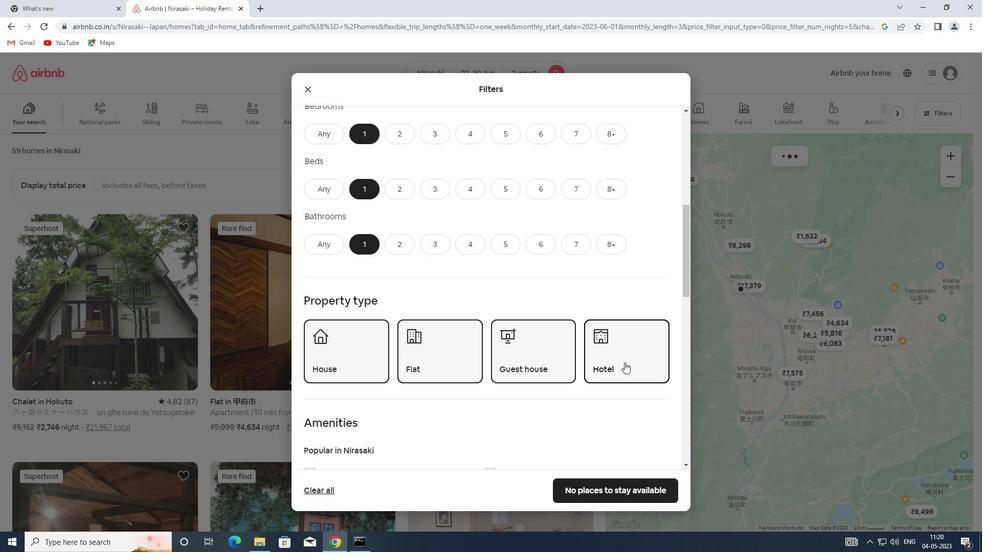 
Action: Mouse scrolled (624, 362) with delta (0, 0)
Screenshot: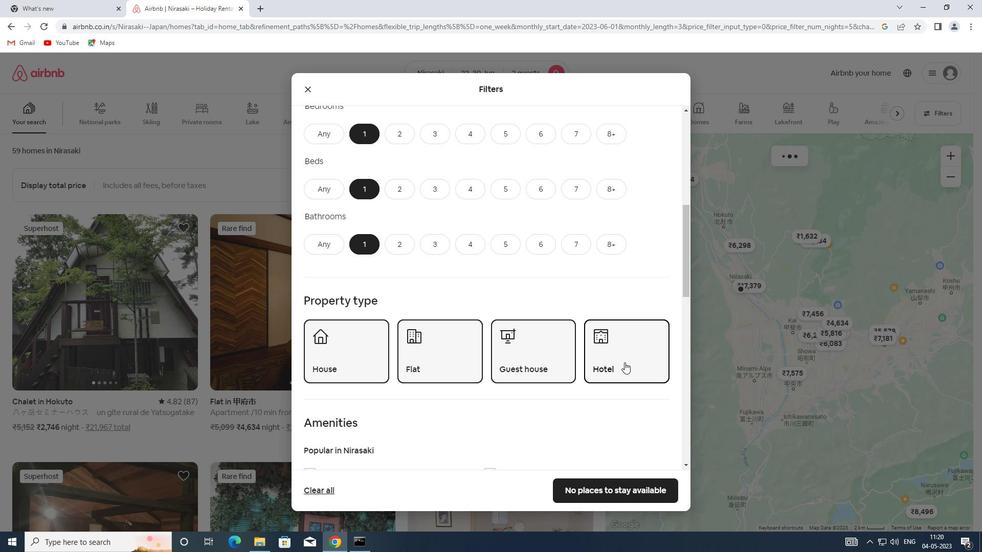 
Action: Mouse moved to (625, 362)
Screenshot: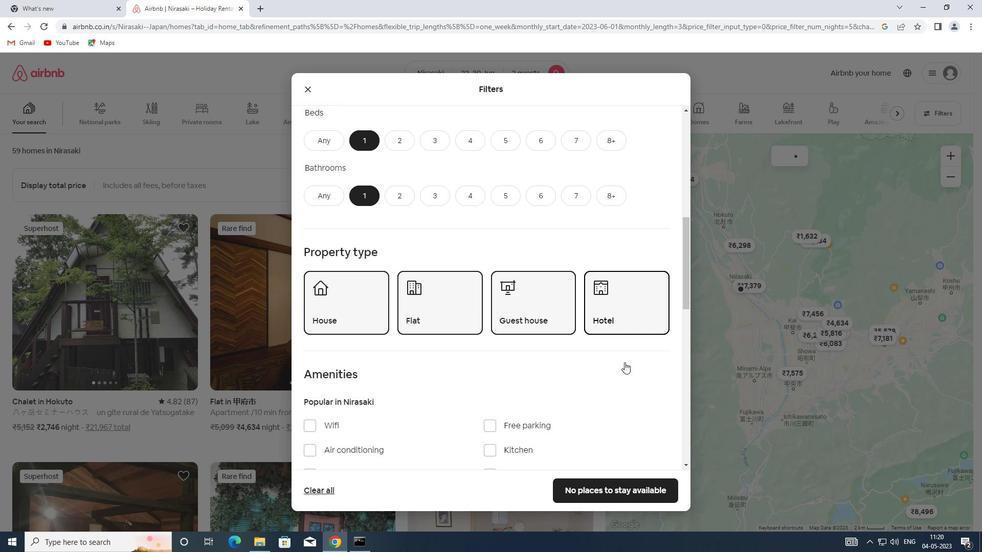 
Action: Mouse scrolled (625, 361) with delta (0, 0)
Screenshot: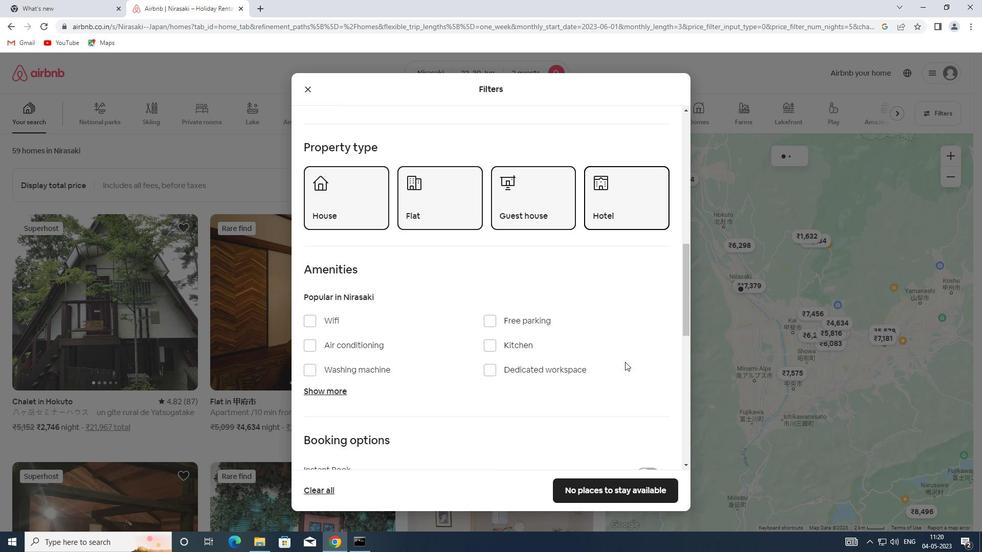 
Action: Mouse scrolled (625, 361) with delta (0, 0)
Screenshot: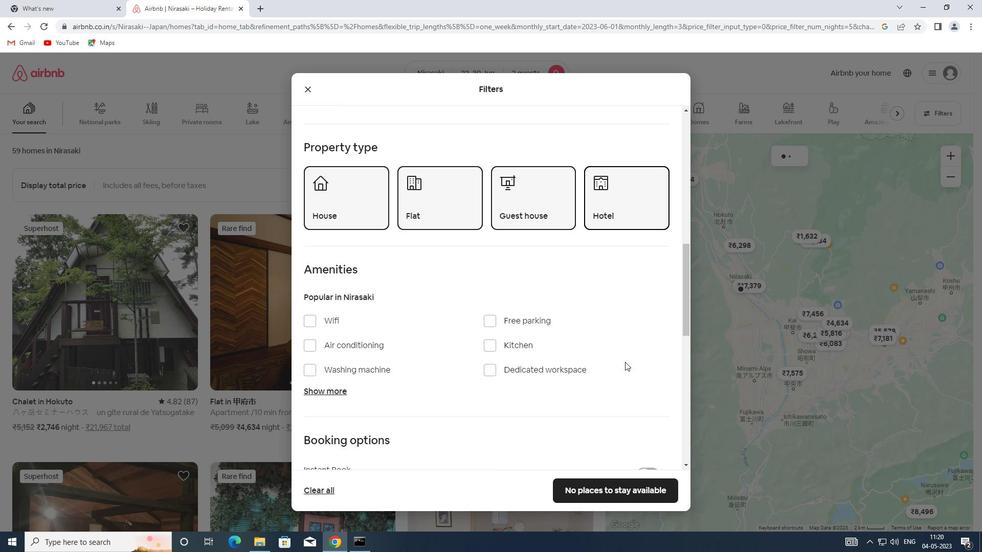 
Action: Mouse scrolled (625, 361) with delta (0, 0)
Screenshot: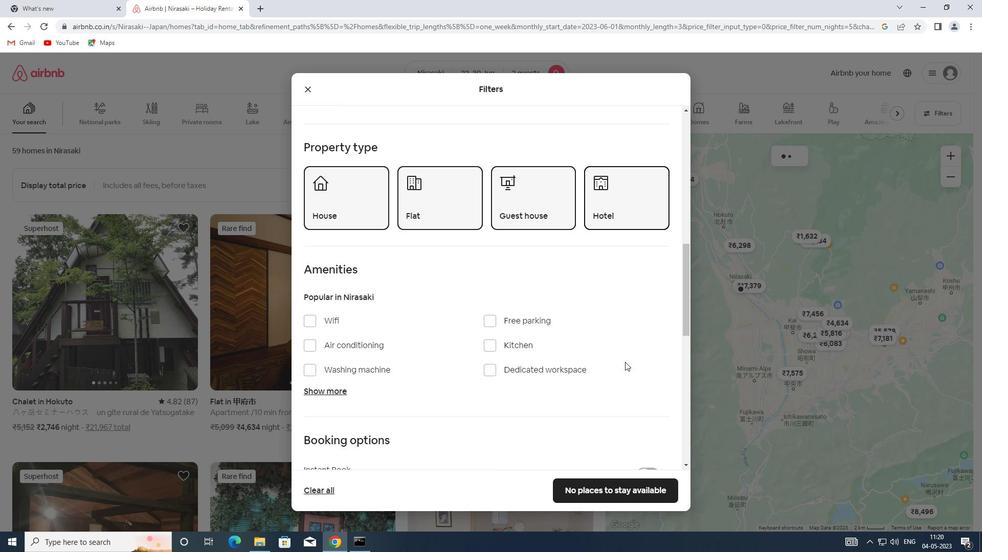 
Action: Mouse moved to (649, 357)
Screenshot: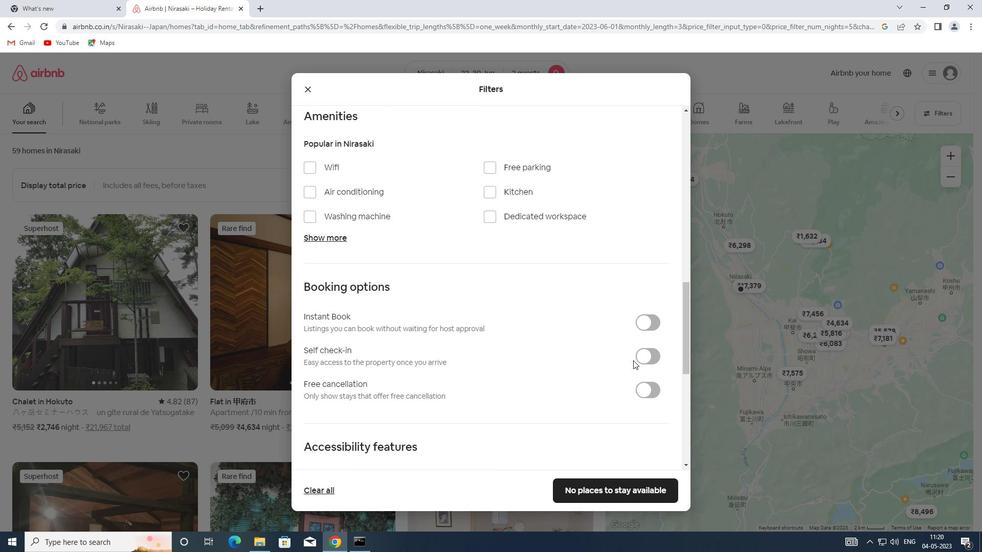 
Action: Mouse pressed left at (649, 357)
Screenshot: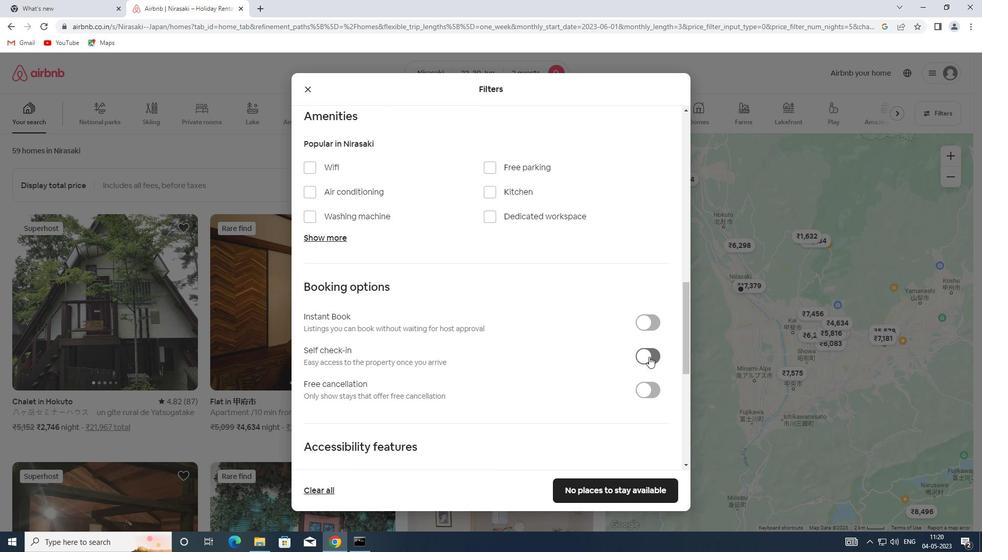 
Action: Mouse moved to (490, 368)
Screenshot: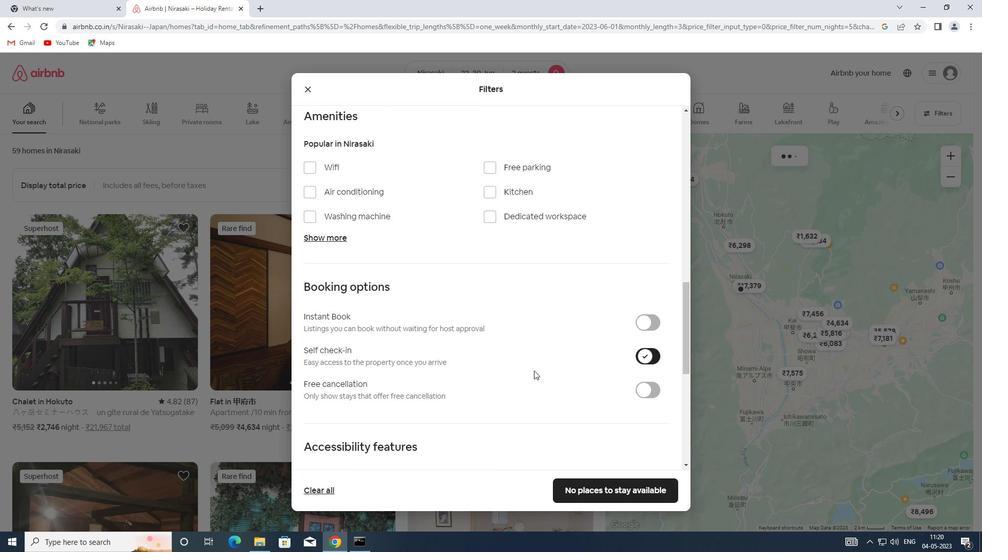 
Action: Mouse scrolled (490, 368) with delta (0, 0)
Screenshot: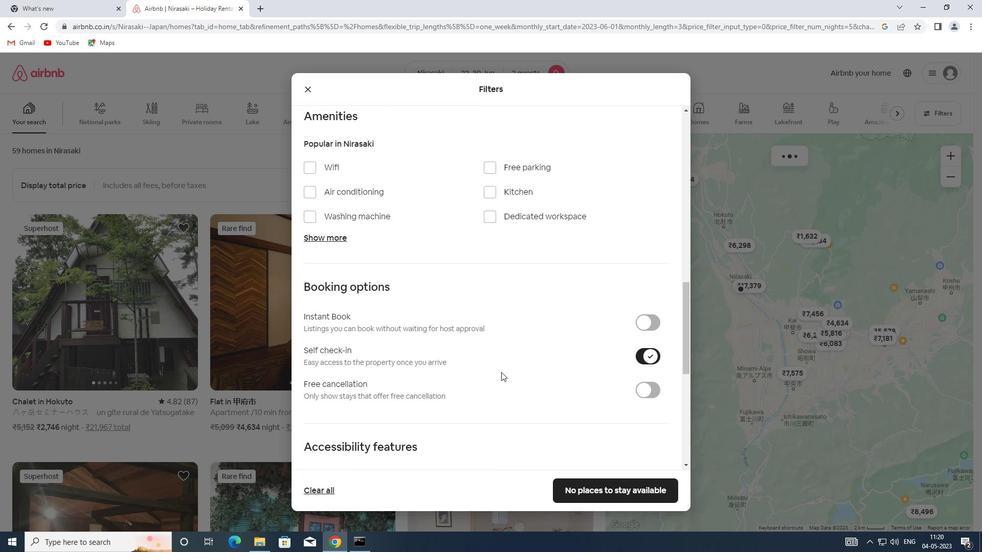
Action: Mouse scrolled (490, 368) with delta (0, 0)
Screenshot: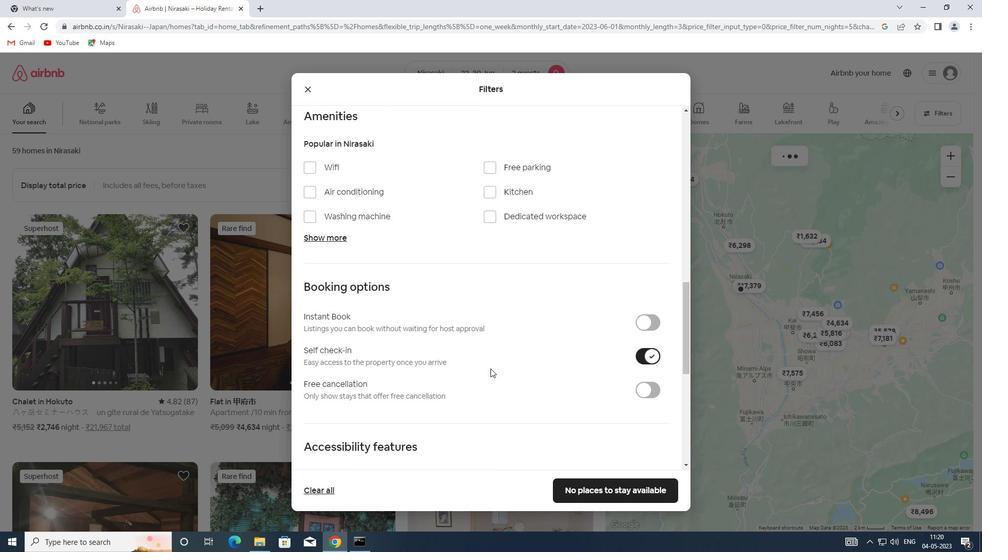 
Action: Mouse scrolled (490, 368) with delta (0, 0)
Screenshot: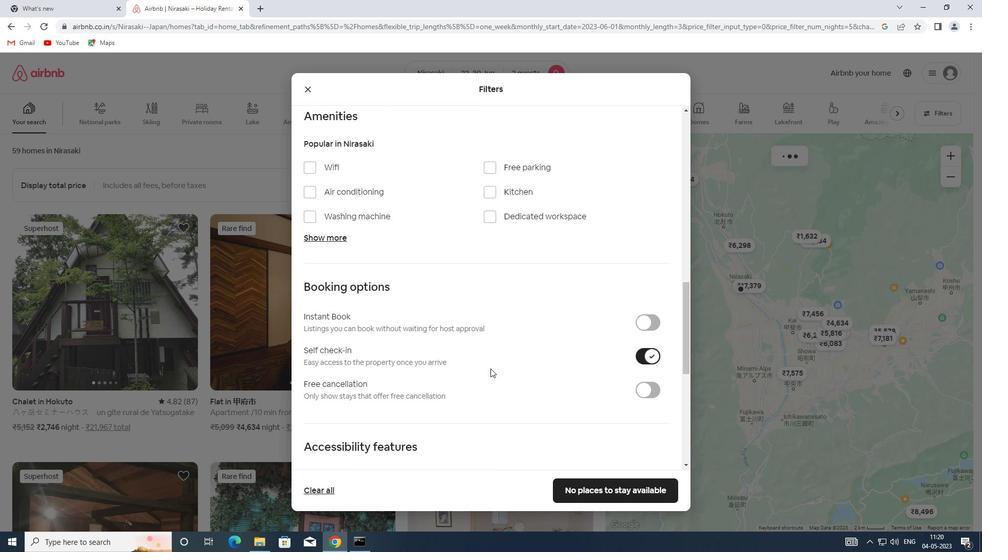 
Action: Mouse scrolled (490, 368) with delta (0, 0)
Screenshot: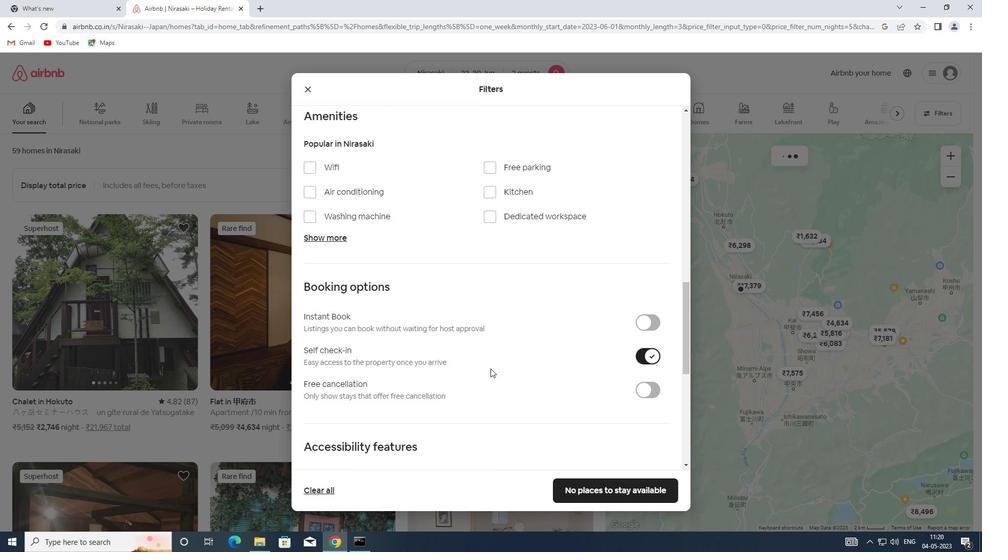 
Action: Mouse scrolled (490, 368) with delta (0, 0)
Screenshot: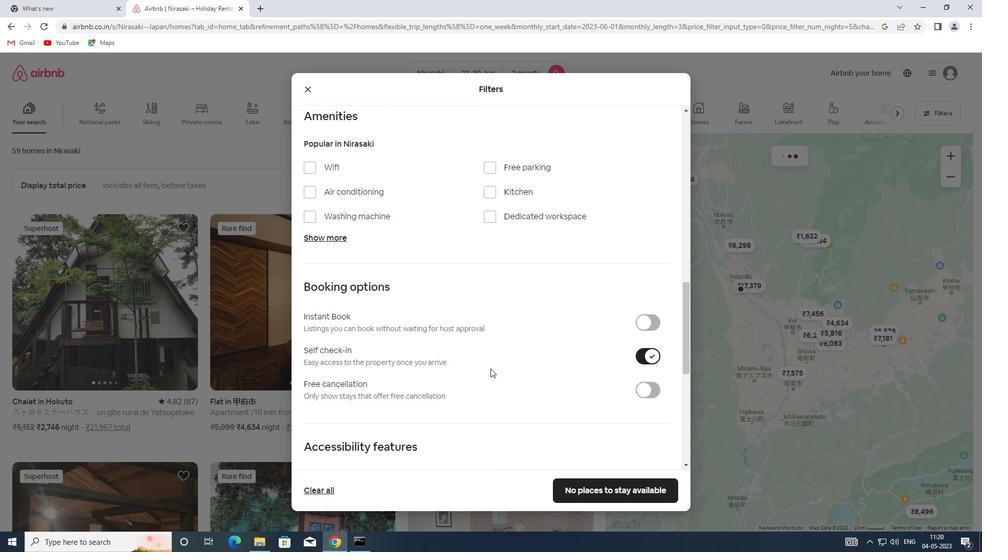 
Action: Mouse scrolled (490, 368) with delta (0, 0)
Screenshot: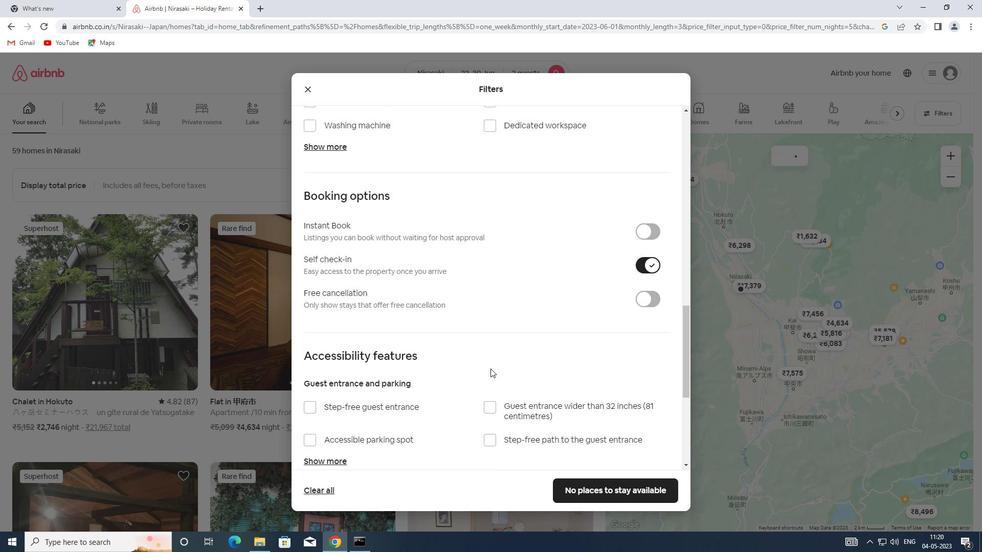 
Action: Mouse scrolled (490, 368) with delta (0, 0)
Screenshot: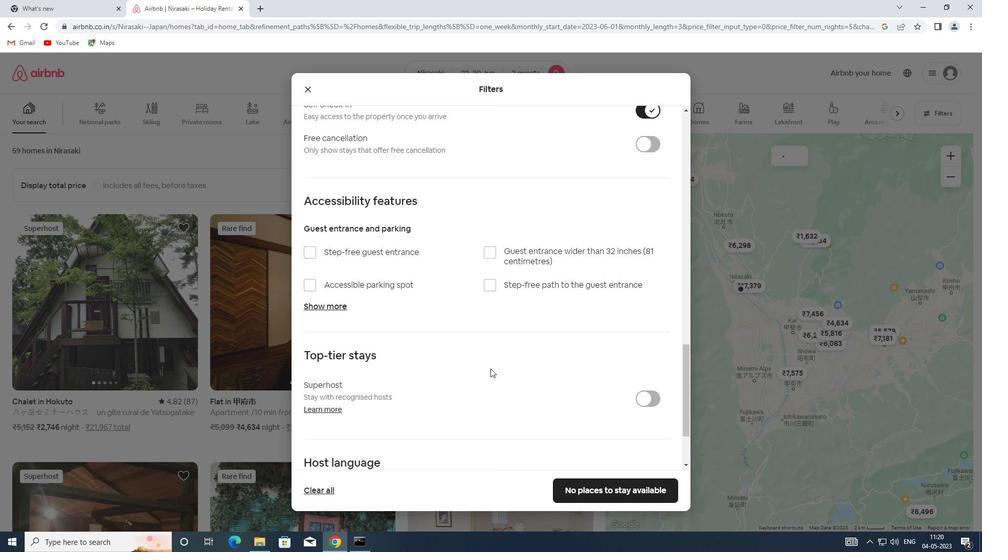
Action: Mouse scrolled (490, 368) with delta (0, 0)
Screenshot: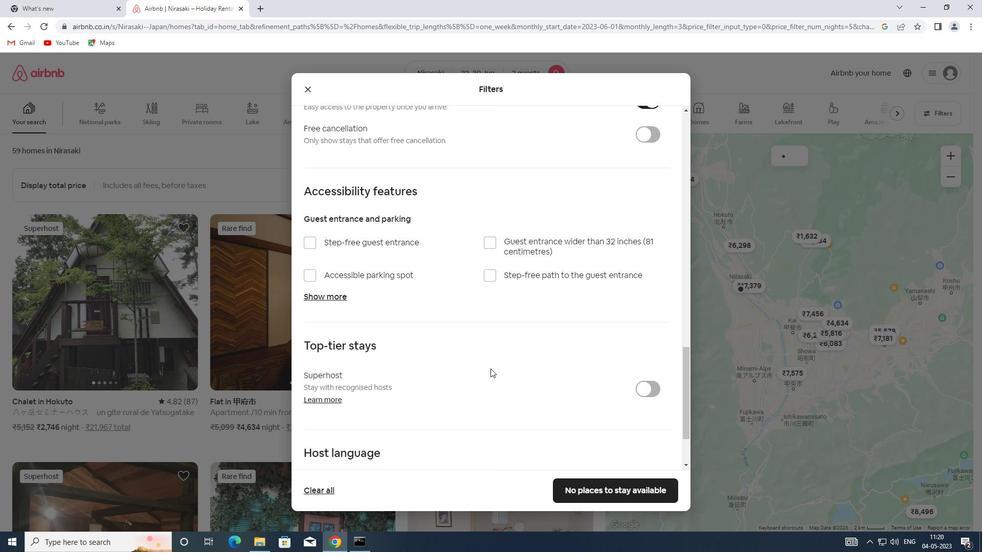
Action: Mouse moved to (346, 396)
Screenshot: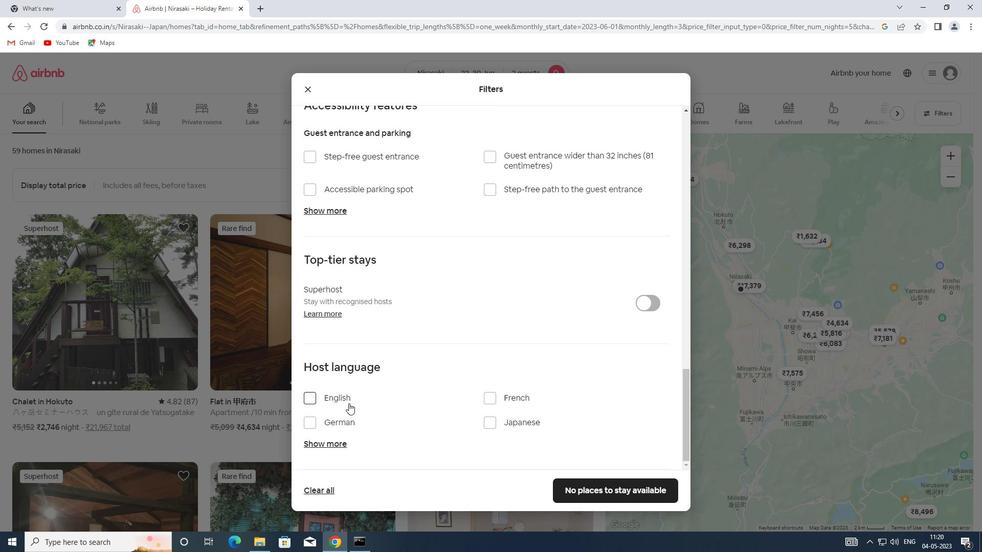 
Action: Mouse pressed left at (346, 396)
Screenshot: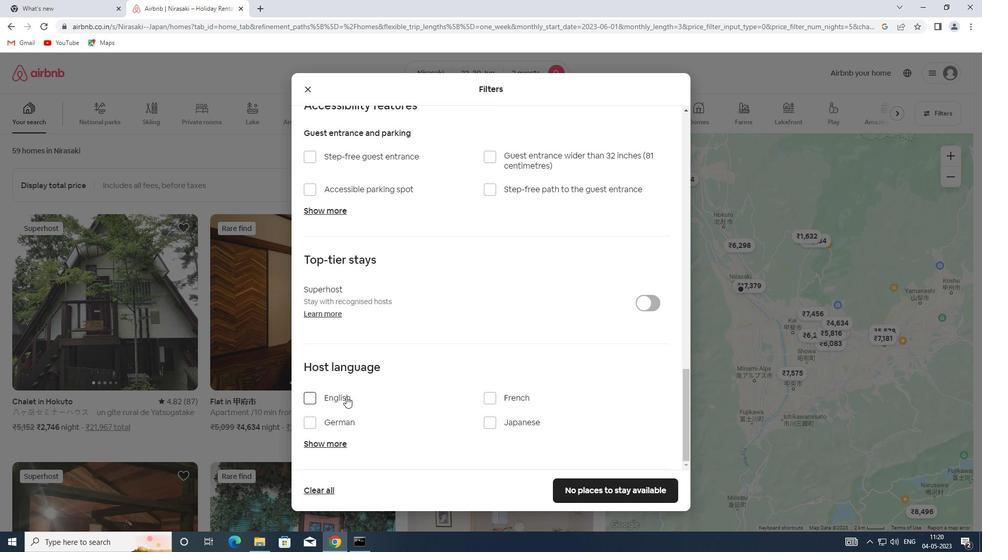 
Action: Mouse moved to (606, 489)
Screenshot: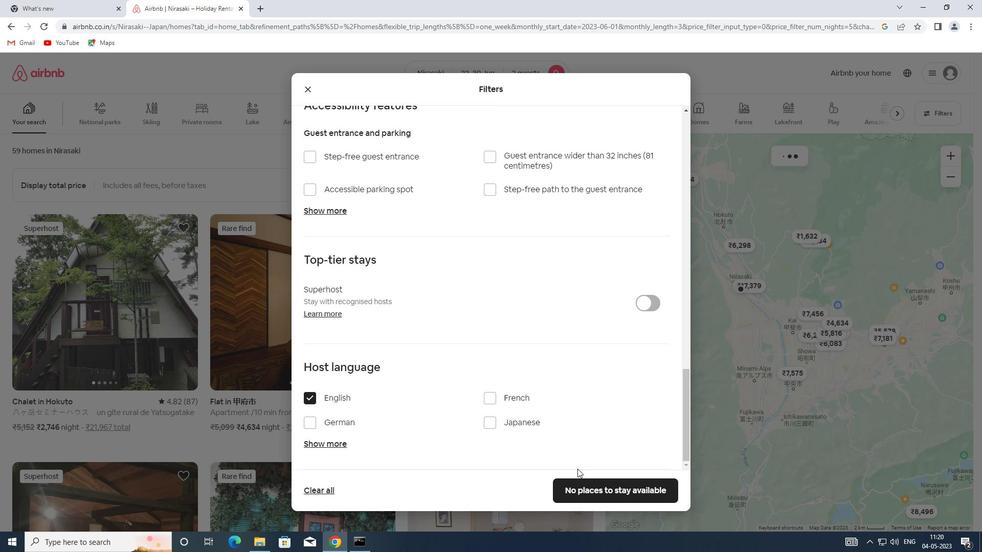 
Action: Mouse pressed left at (606, 489)
Screenshot: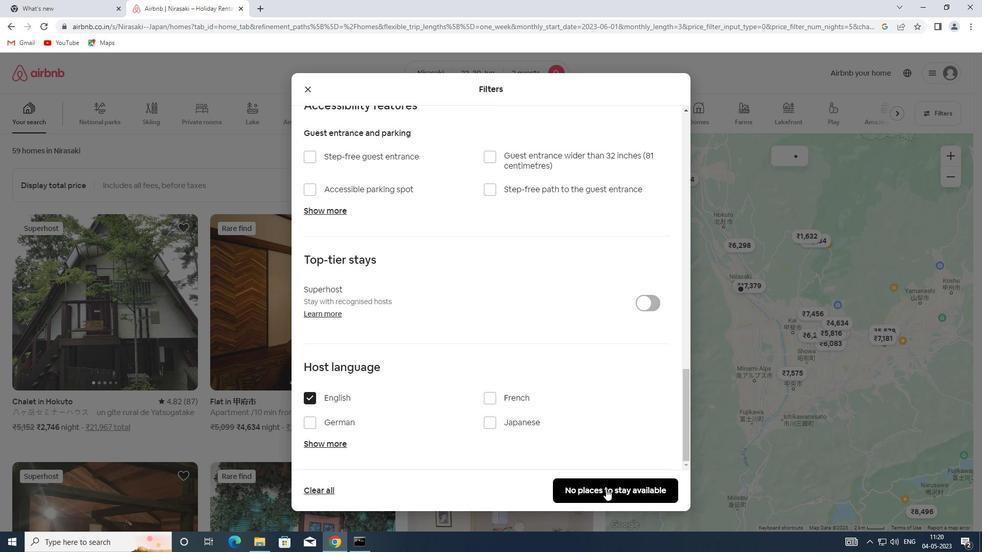 
Action: Mouse moved to (606, 490)
Screenshot: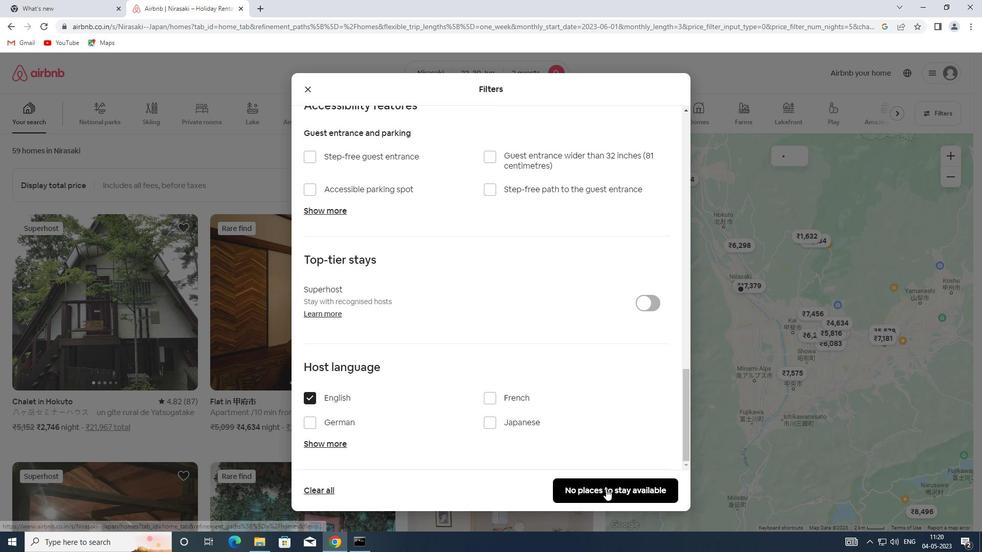 
